 Task: Find connections with filter location Shāhpur with filter topic #linkedincoachwith filter profile language German with filter current company Growatt New Energy with filter school Shivaji University with filter industry Public Safety with filter service category Technical with filter keywords title Director
Action: Mouse moved to (571, 78)
Screenshot: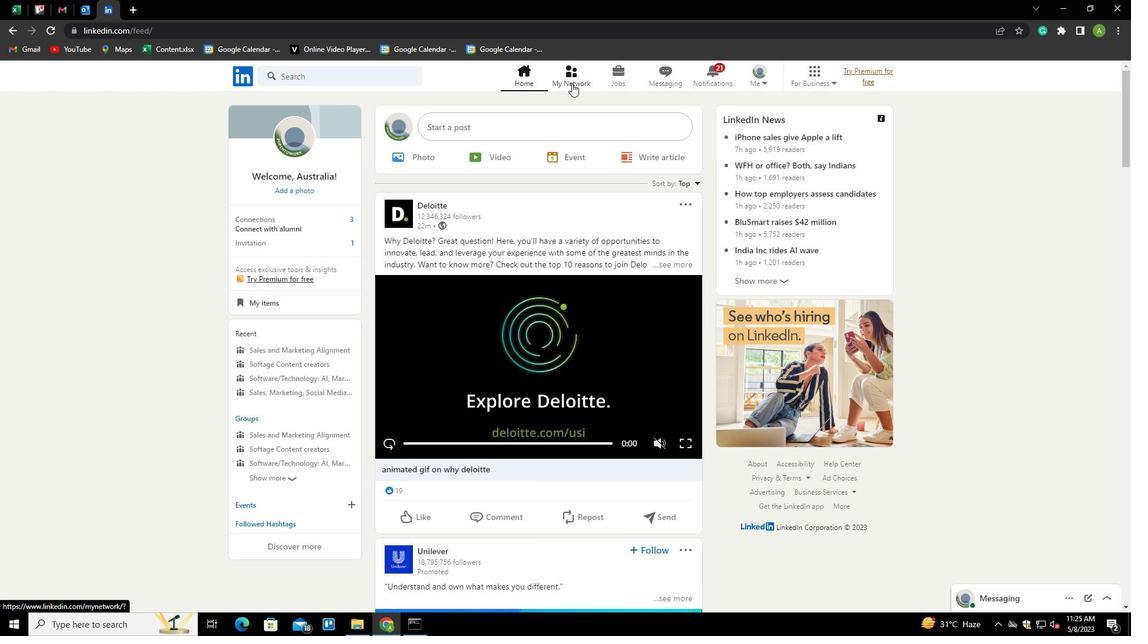 
Action: Mouse pressed left at (571, 78)
Screenshot: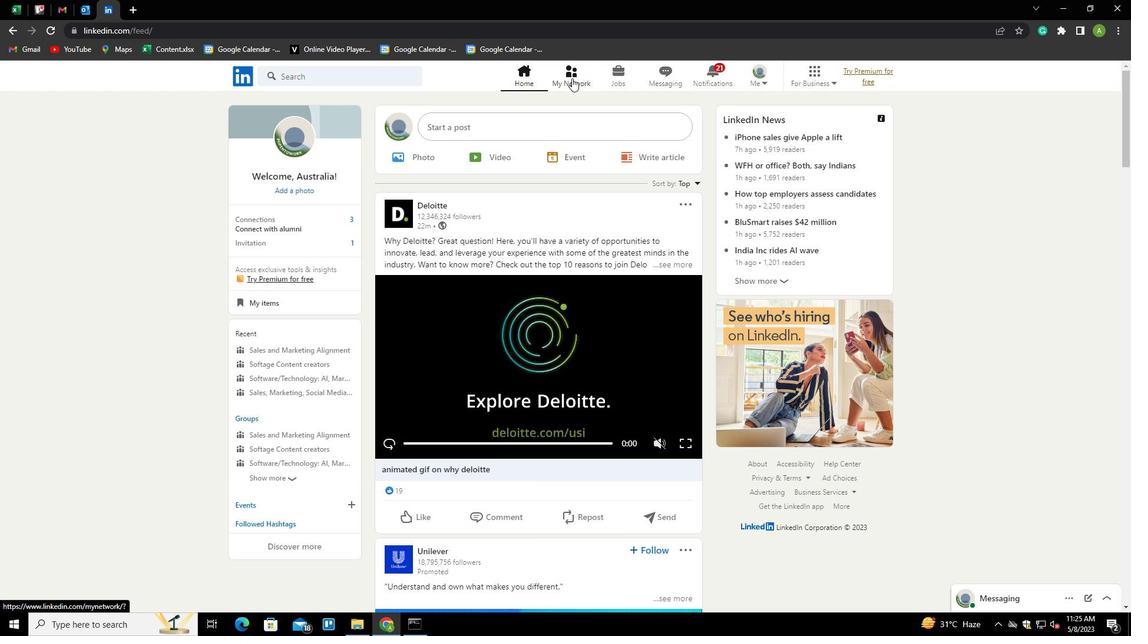 
Action: Mouse moved to (288, 136)
Screenshot: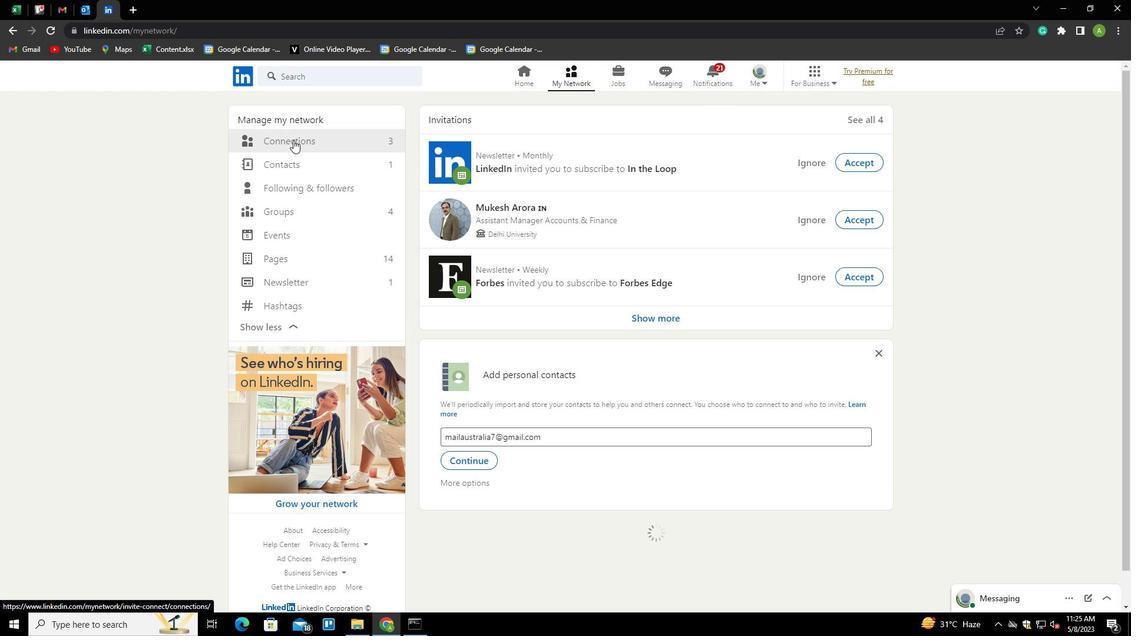 
Action: Mouse pressed left at (288, 136)
Screenshot: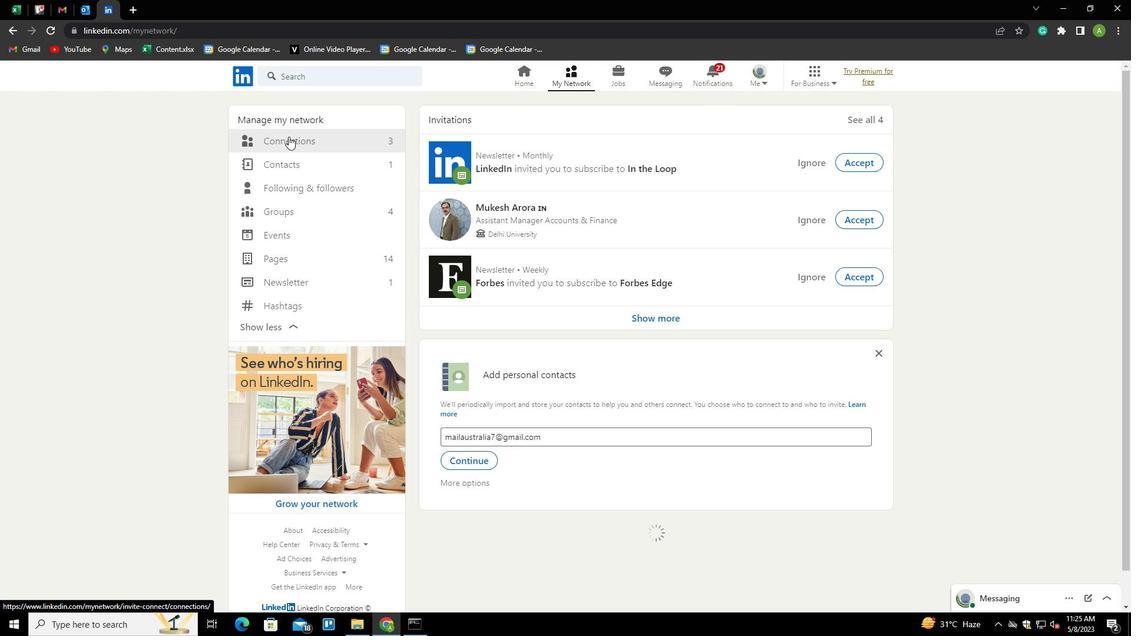 
Action: Mouse moved to (640, 141)
Screenshot: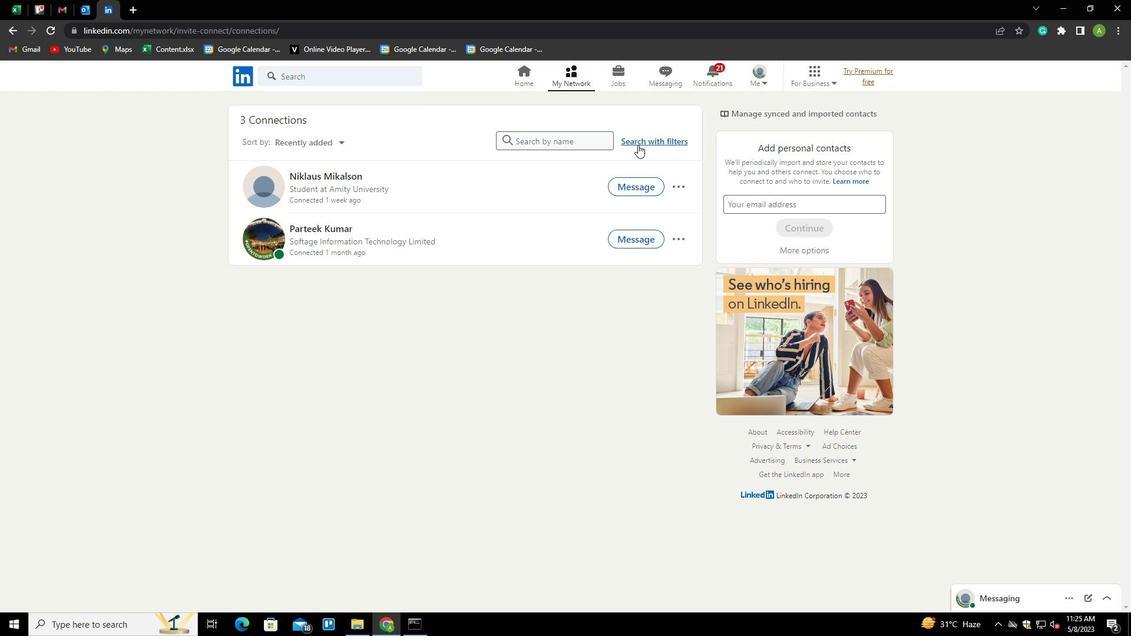 
Action: Mouse pressed left at (640, 141)
Screenshot: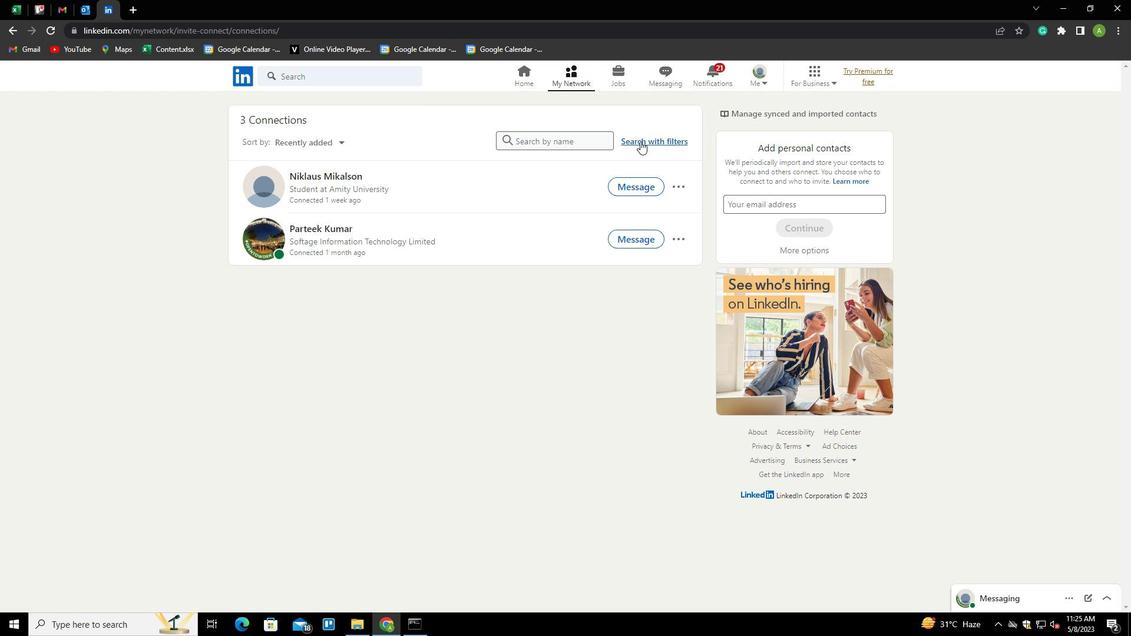 
Action: Mouse moved to (600, 108)
Screenshot: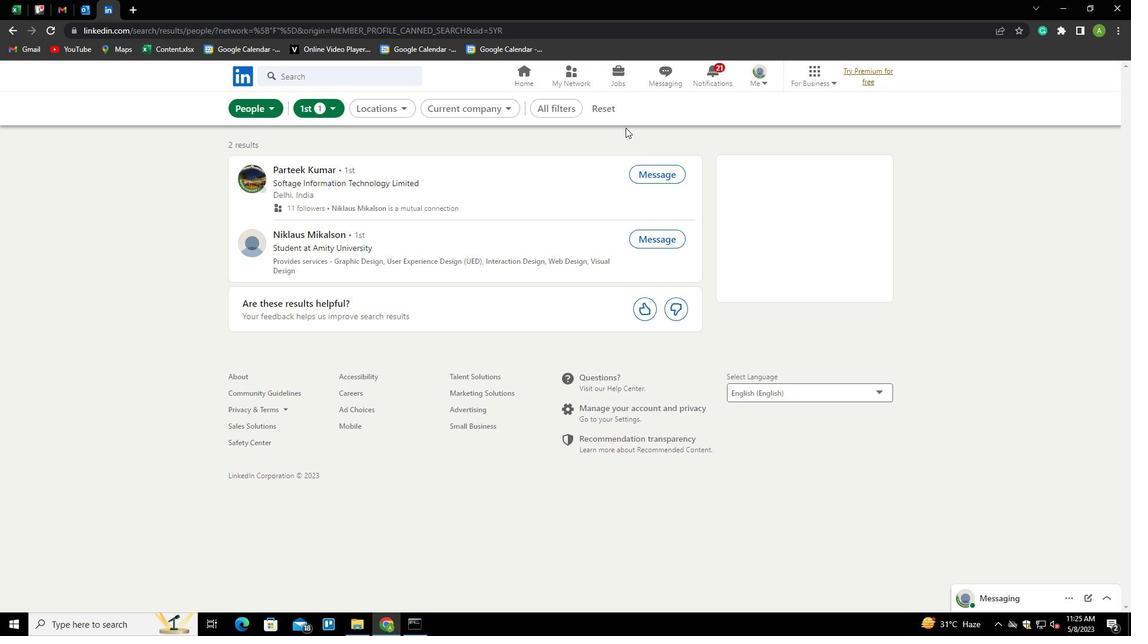
Action: Mouse pressed left at (600, 108)
Screenshot: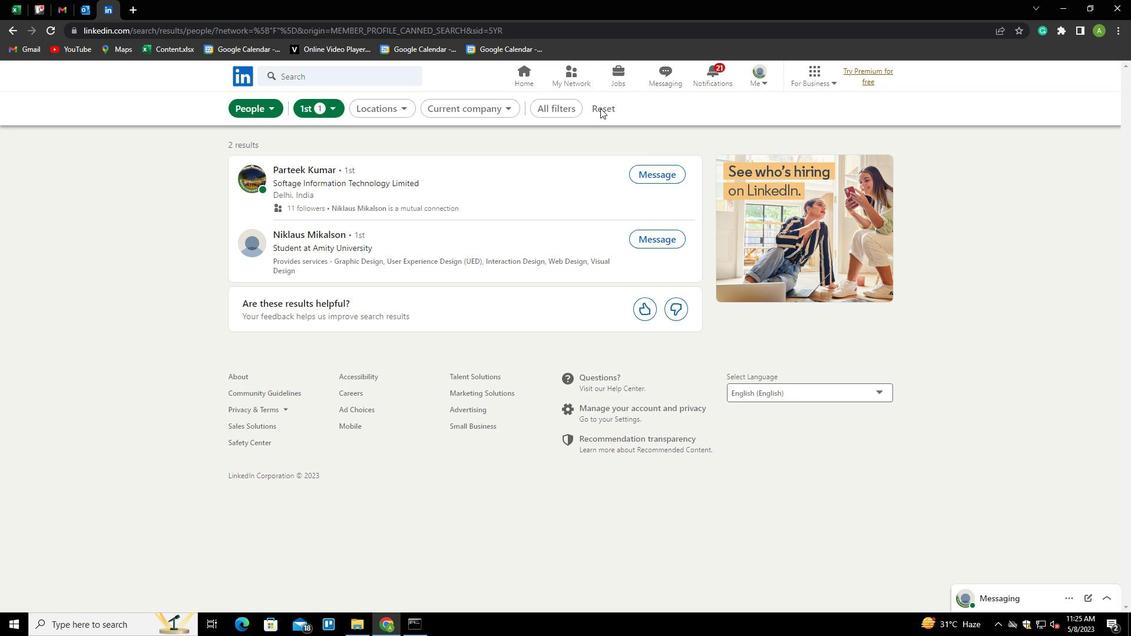
Action: Mouse moved to (571, 104)
Screenshot: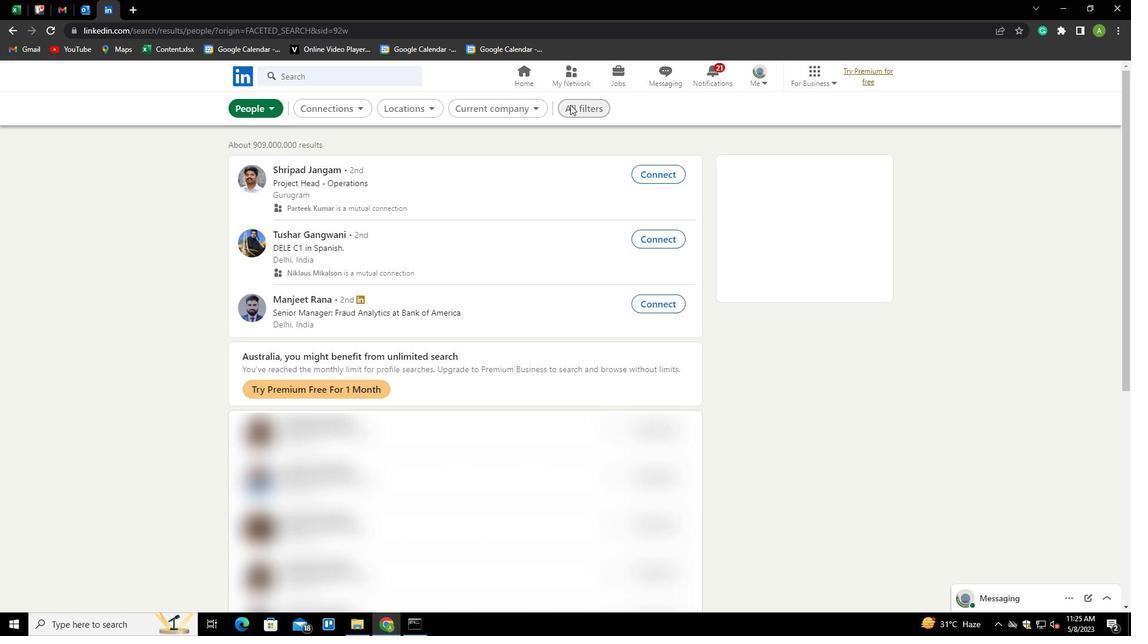 
Action: Mouse pressed left at (571, 104)
Screenshot: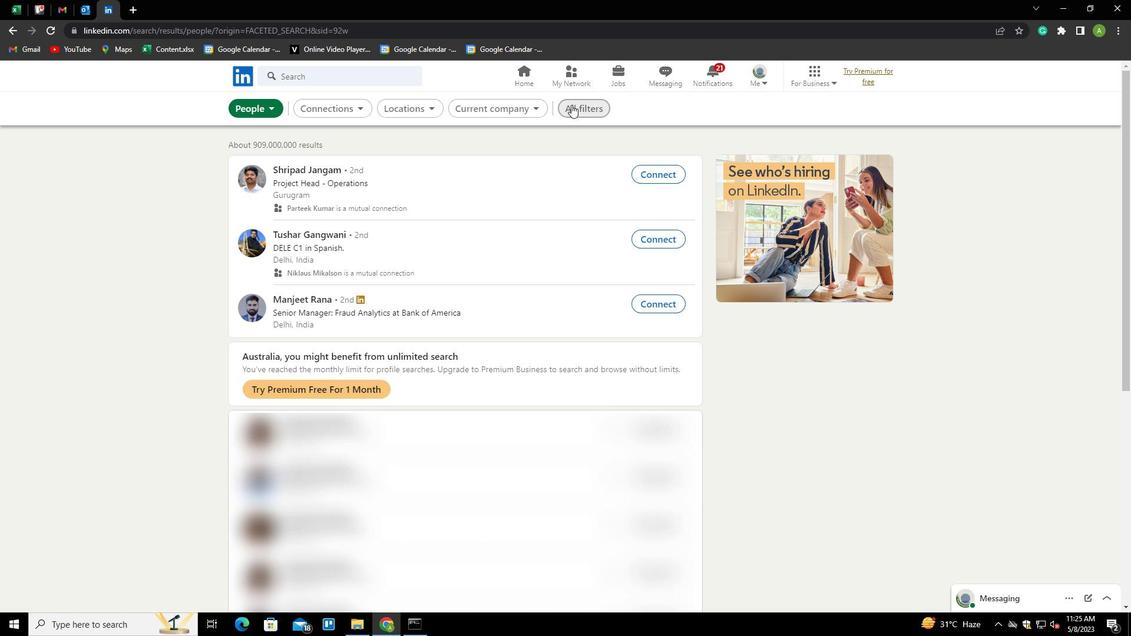 
Action: Mouse moved to (980, 231)
Screenshot: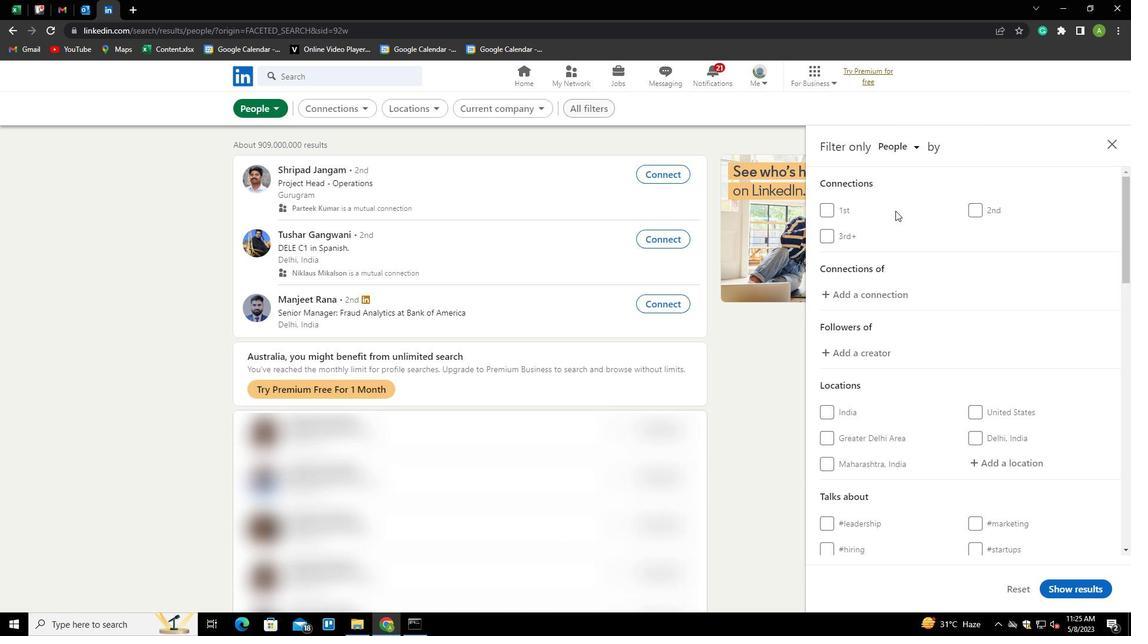 
Action: Mouse scrolled (980, 230) with delta (0, 0)
Screenshot: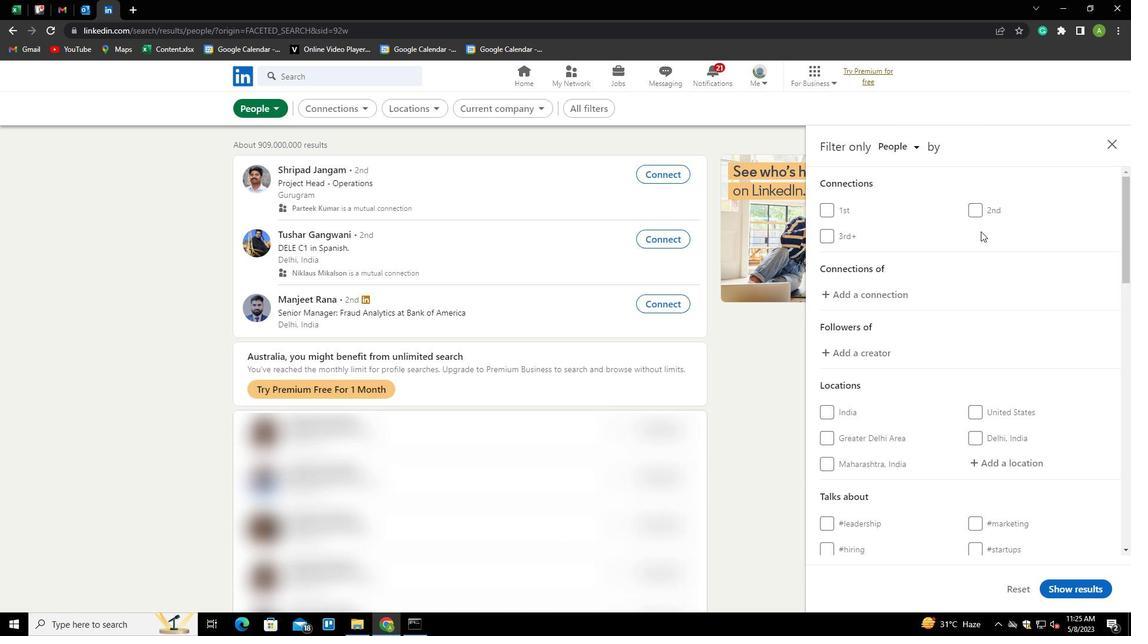 
Action: Mouse moved to (981, 232)
Screenshot: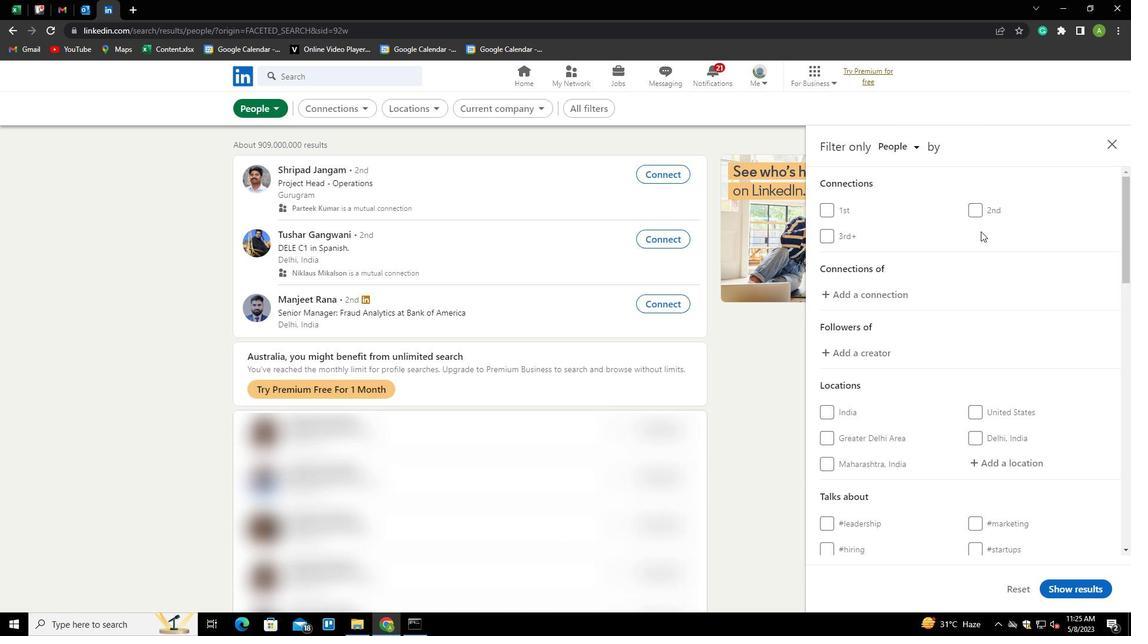
Action: Mouse scrolled (981, 231) with delta (0, 0)
Screenshot: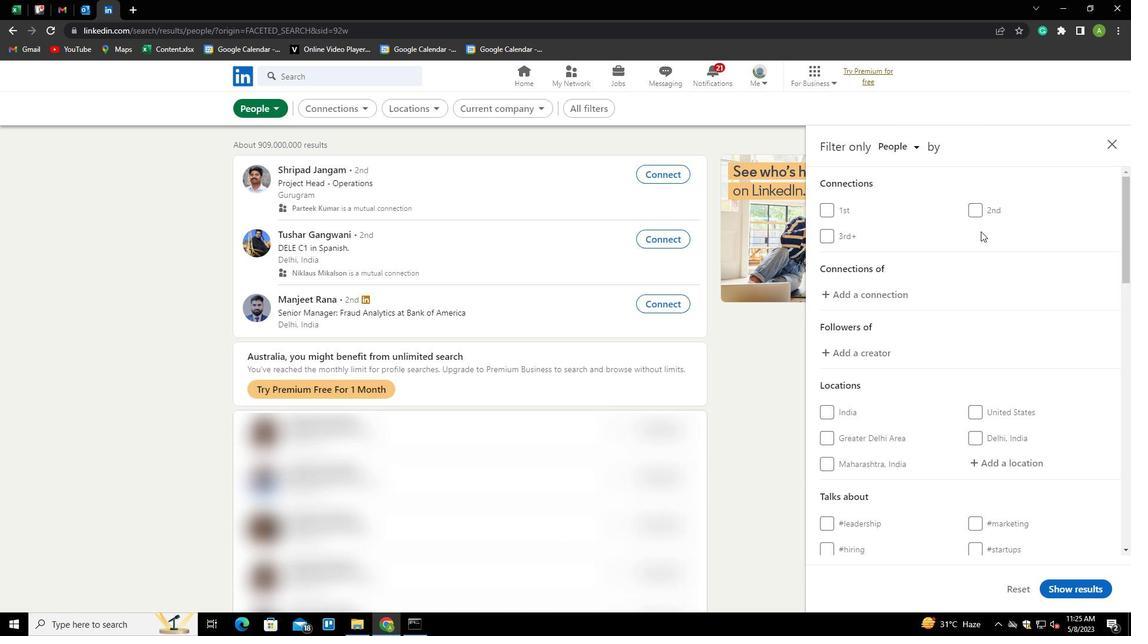 
Action: Mouse scrolled (981, 231) with delta (0, 0)
Screenshot: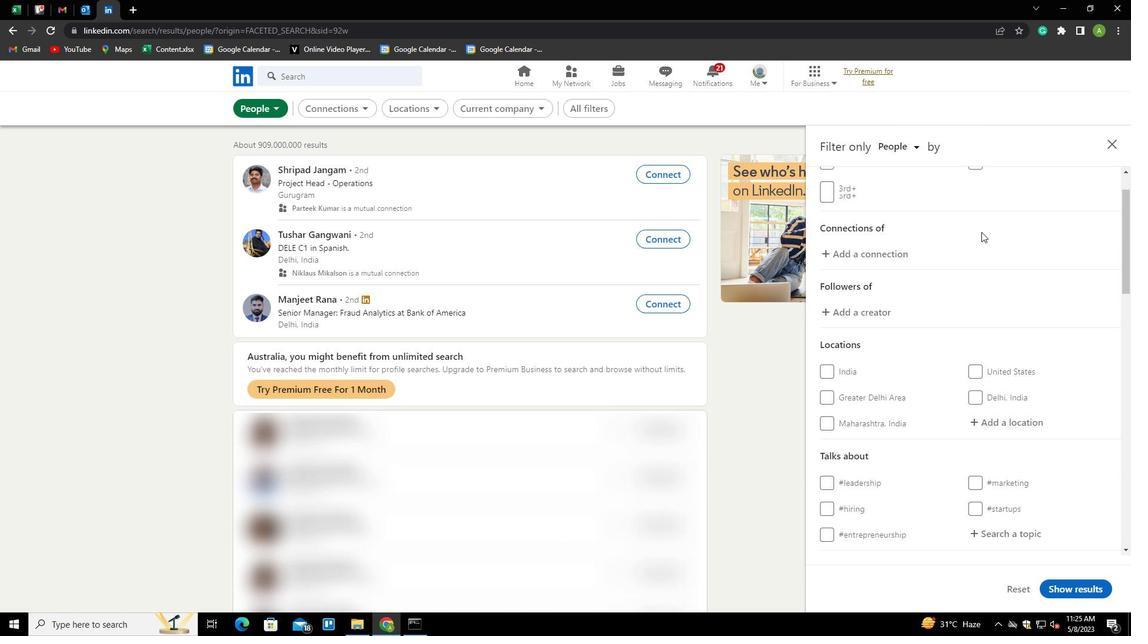 
Action: Mouse moved to (989, 291)
Screenshot: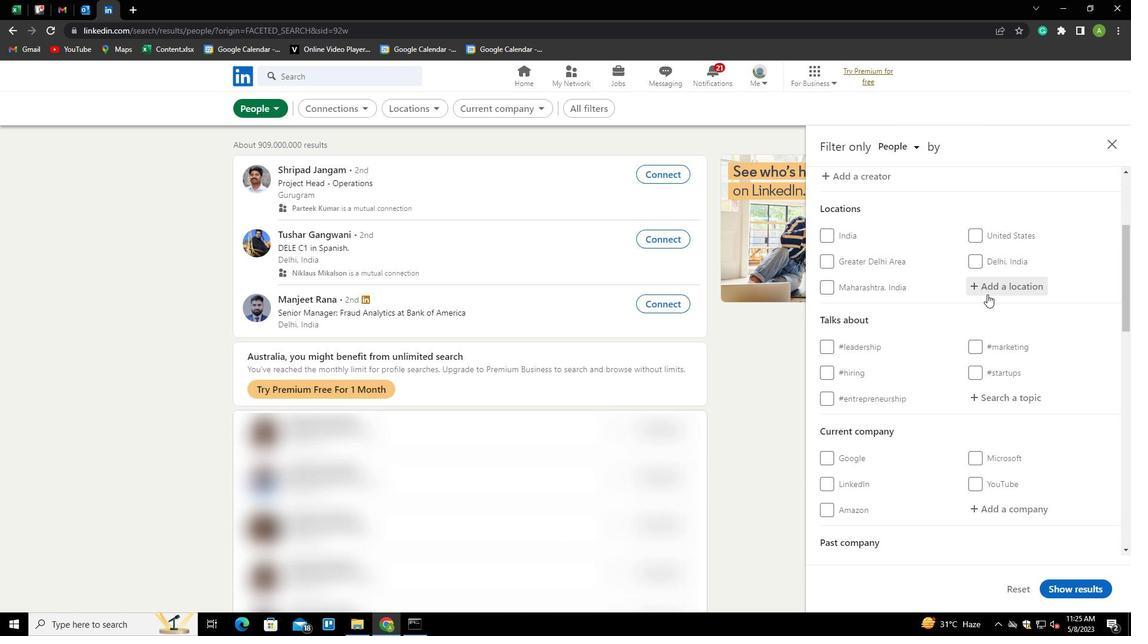 
Action: Mouse pressed left at (989, 291)
Screenshot: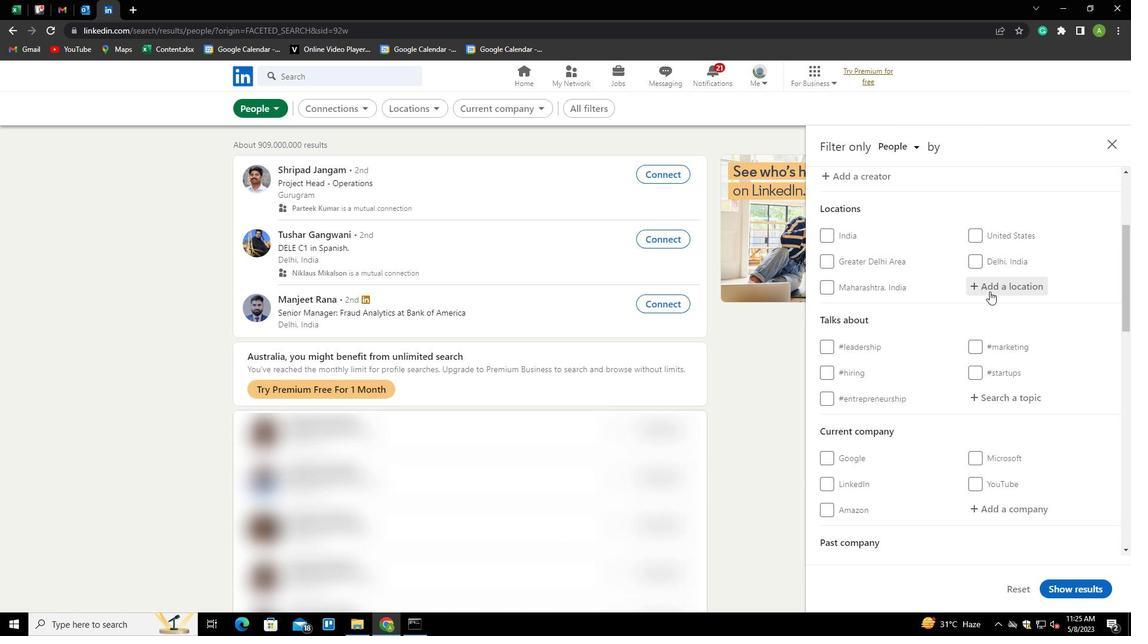 
Action: Key pressed <Key.shift>SHAP<Key.backspace>HPUR<Key.down><Key.enter>
Screenshot: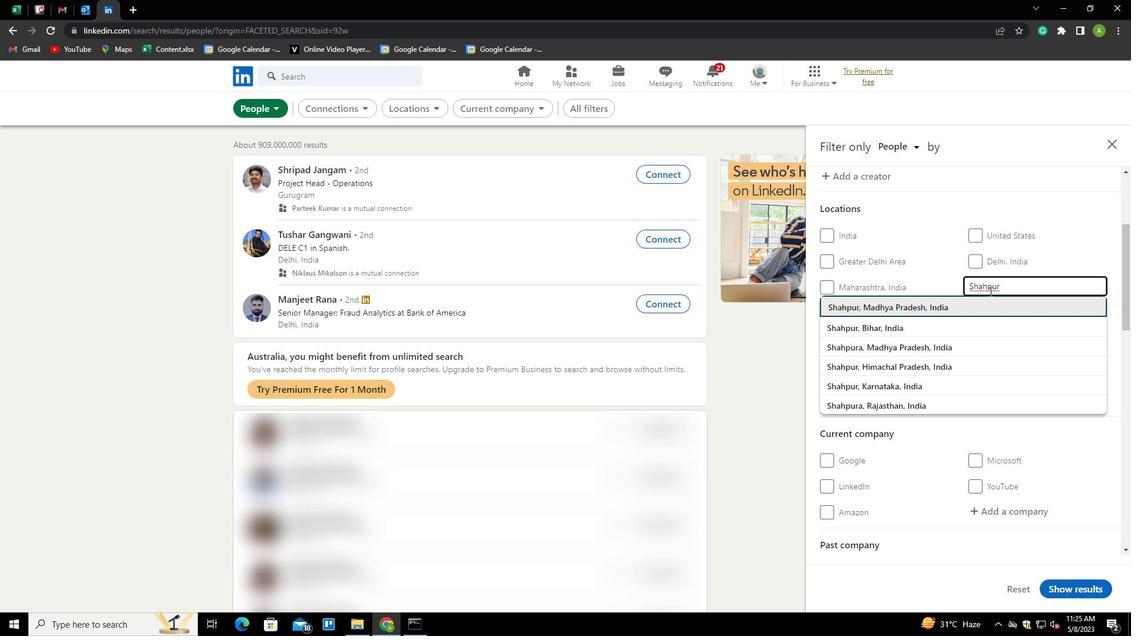 
Action: Mouse scrolled (989, 291) with delta (0, 0)
Screenshot: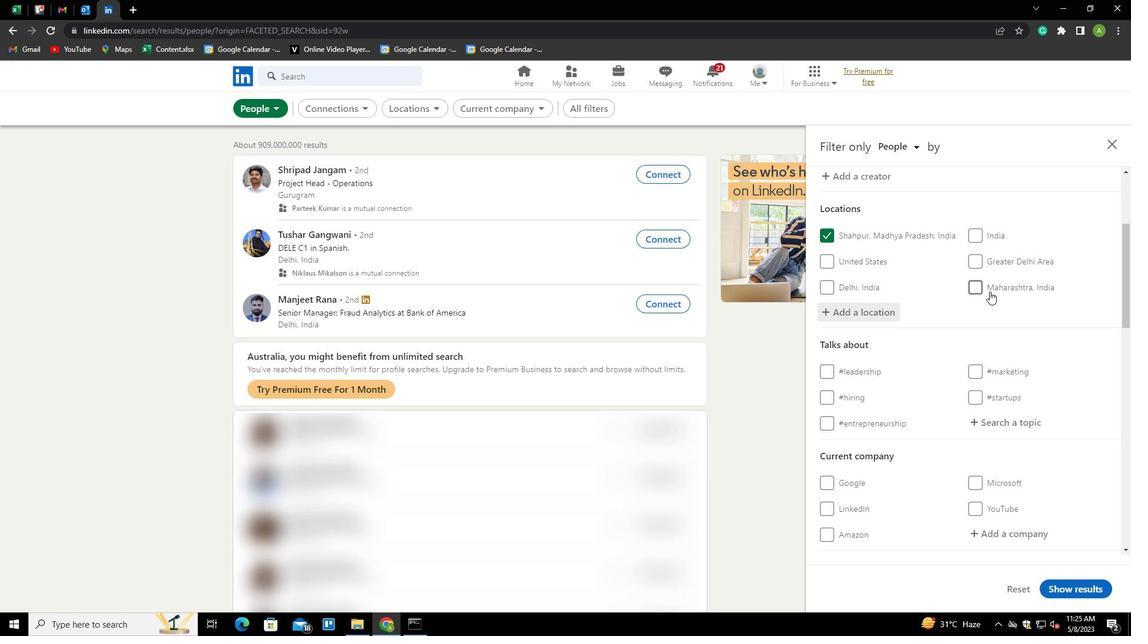 
Action: Mouse moved to (990, 292)
Screenshot: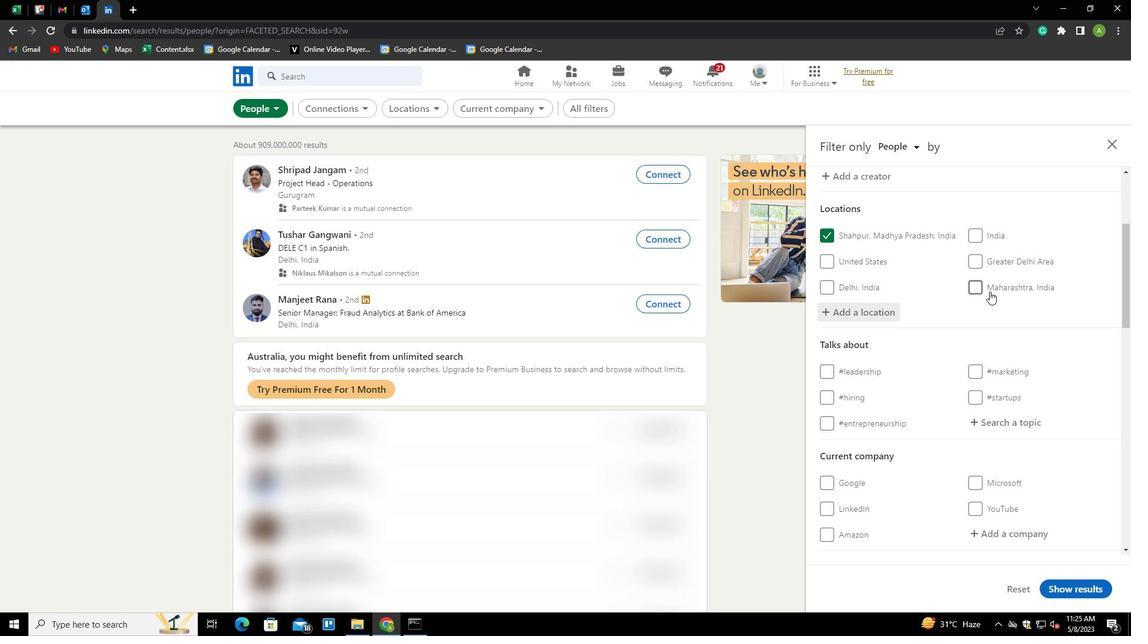 
Action: Mouse scrolled (990, 291) with delta (0, 0)
Screenshot: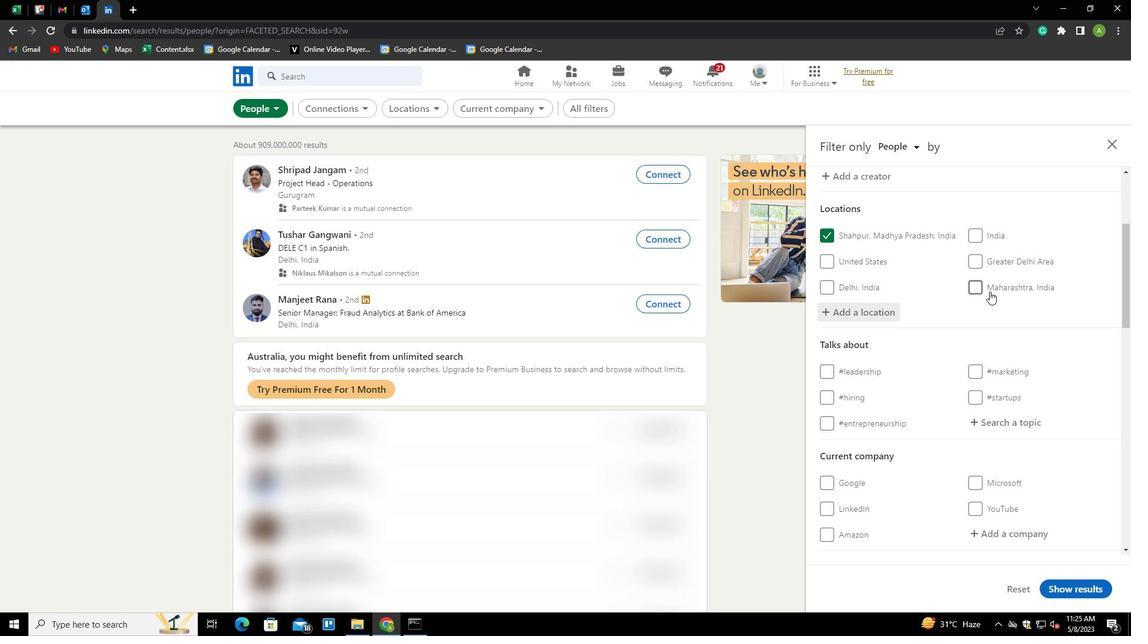 
Action: Mouse moved to (990, 304)
Screenshot: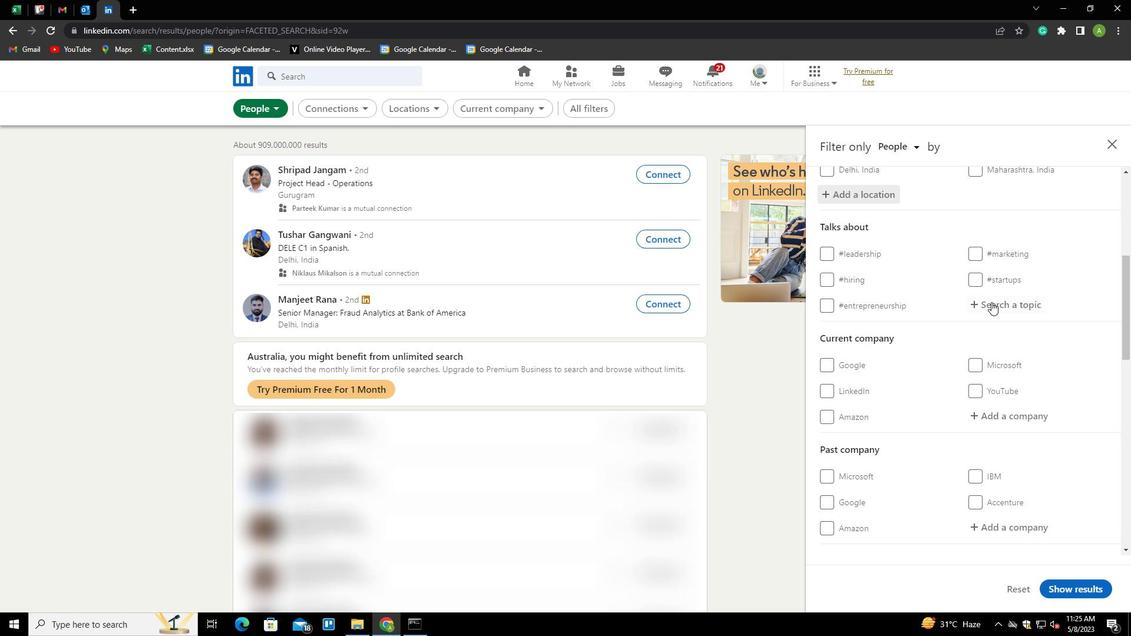 
Action: Mouse pressed left at (990, 304)
Screenshot: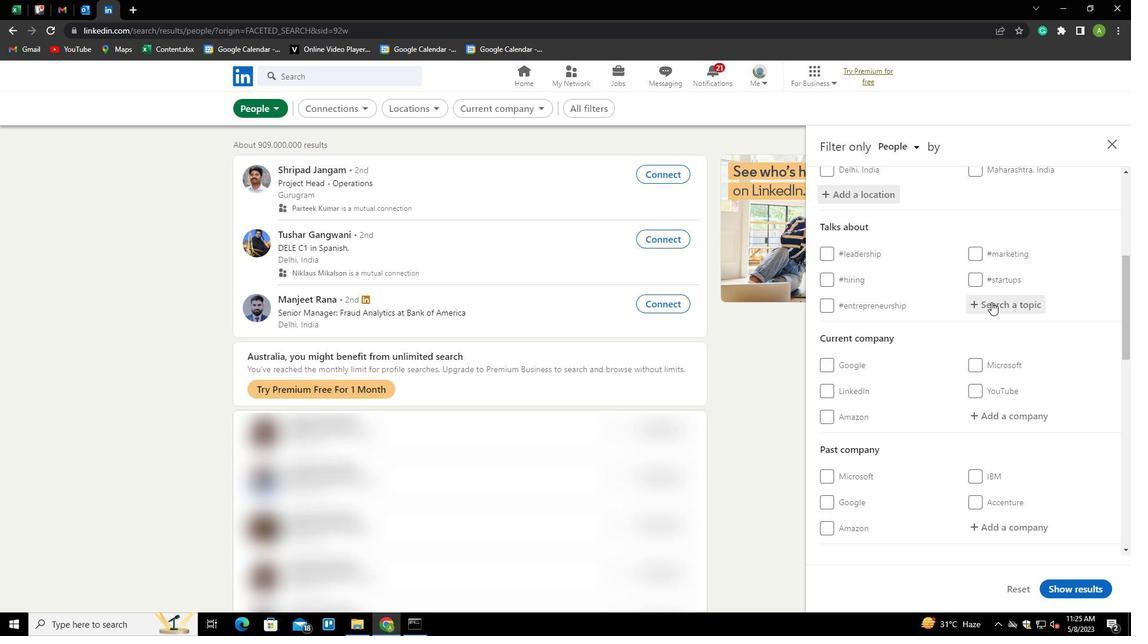 
Action: Key pressed LINKEDINCOACH<Key.down><Key.enter>
Screenshot: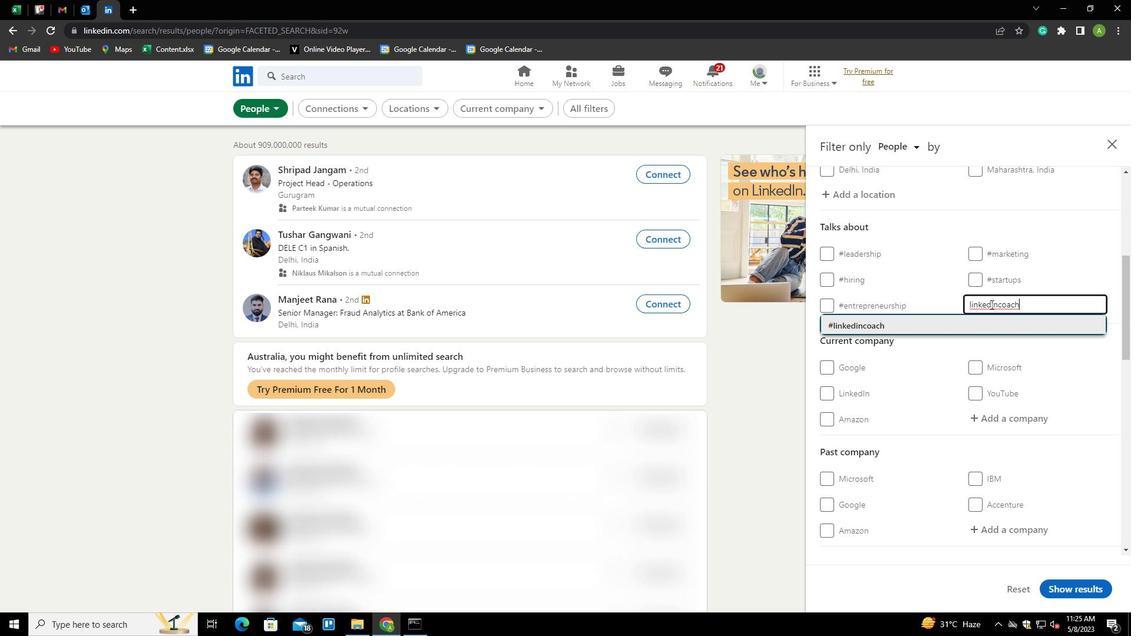 
Action: Mouse scrolled (990, 303) with delta (0, 0)
Screenshot: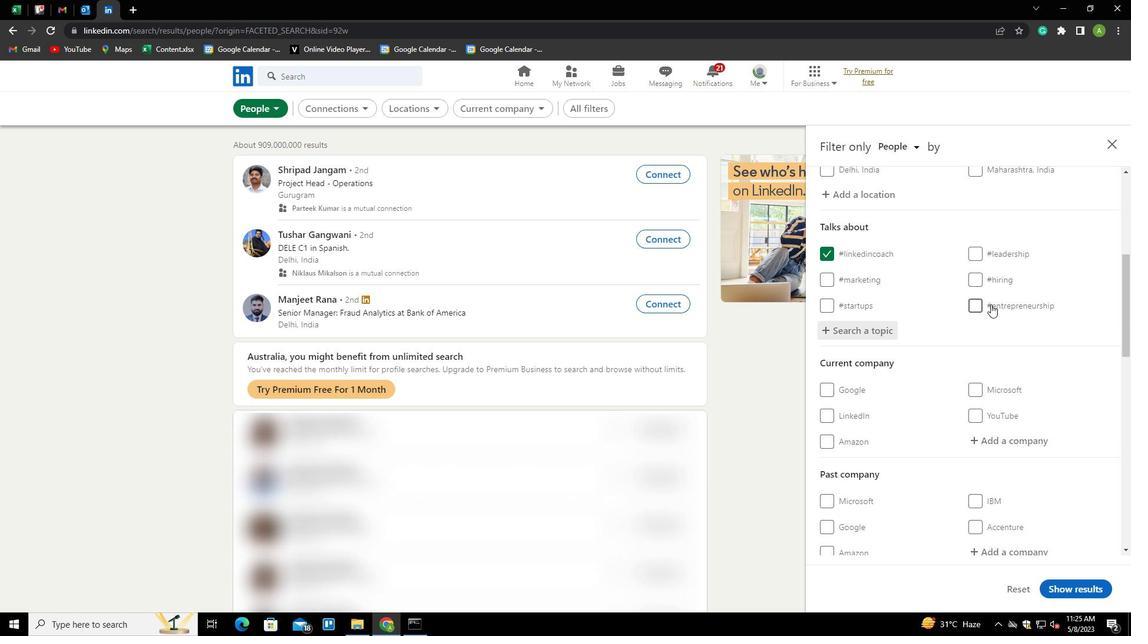
Action: Mouse scrolled (990, 303) with delta (0, 0)
Screenshot: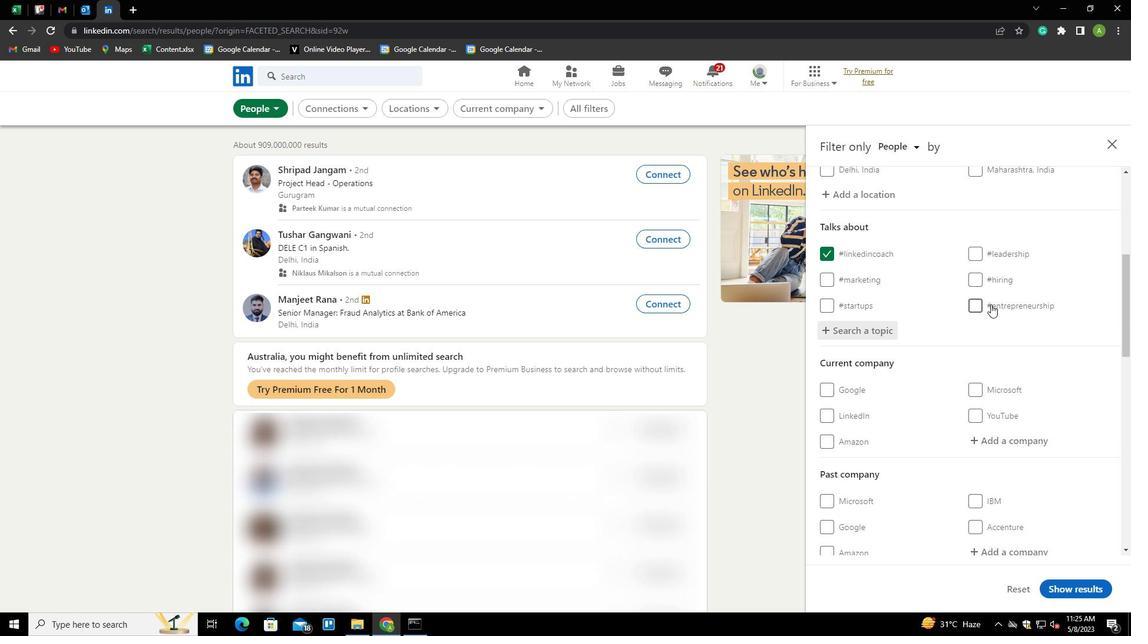
Action: Mouse scrolled (990, 303) with delta (0, 0)
Screenshot: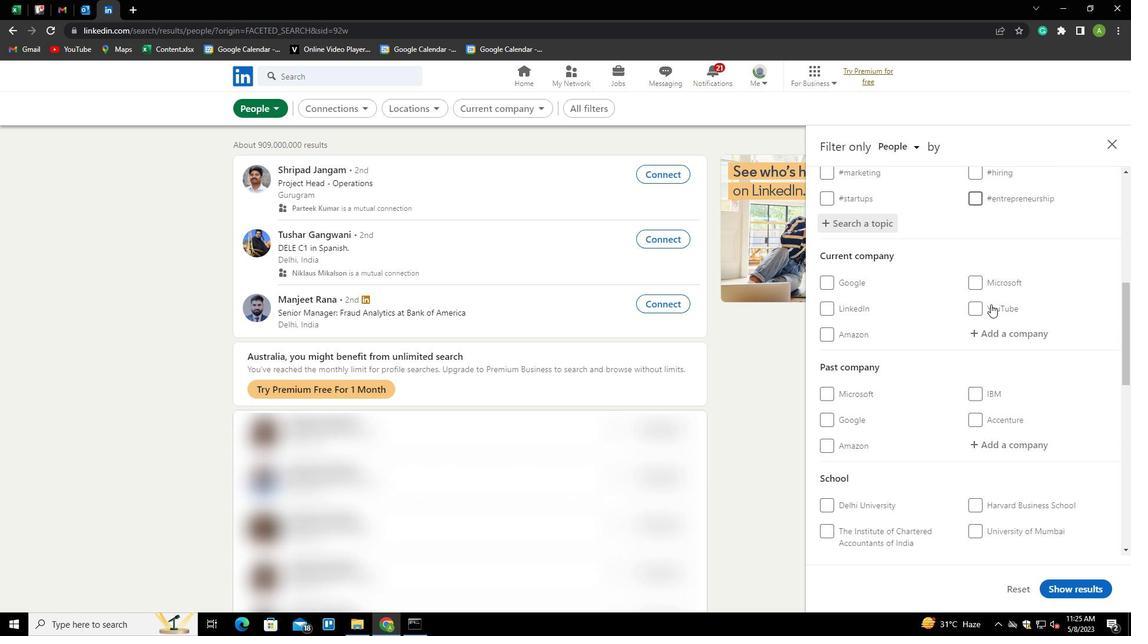 
Action: Mouse scrolled (990, 303) with delta (0, 0)
Screenshot: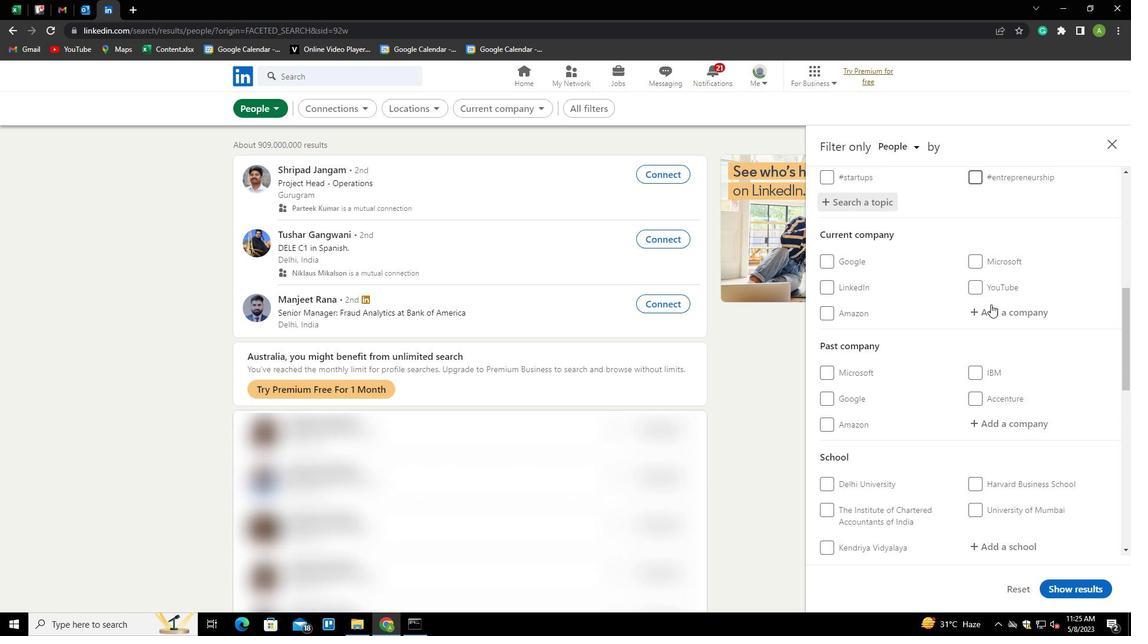 
Action: Mouse scrolled (990, 303) with delta (0, 0)
Screenshot: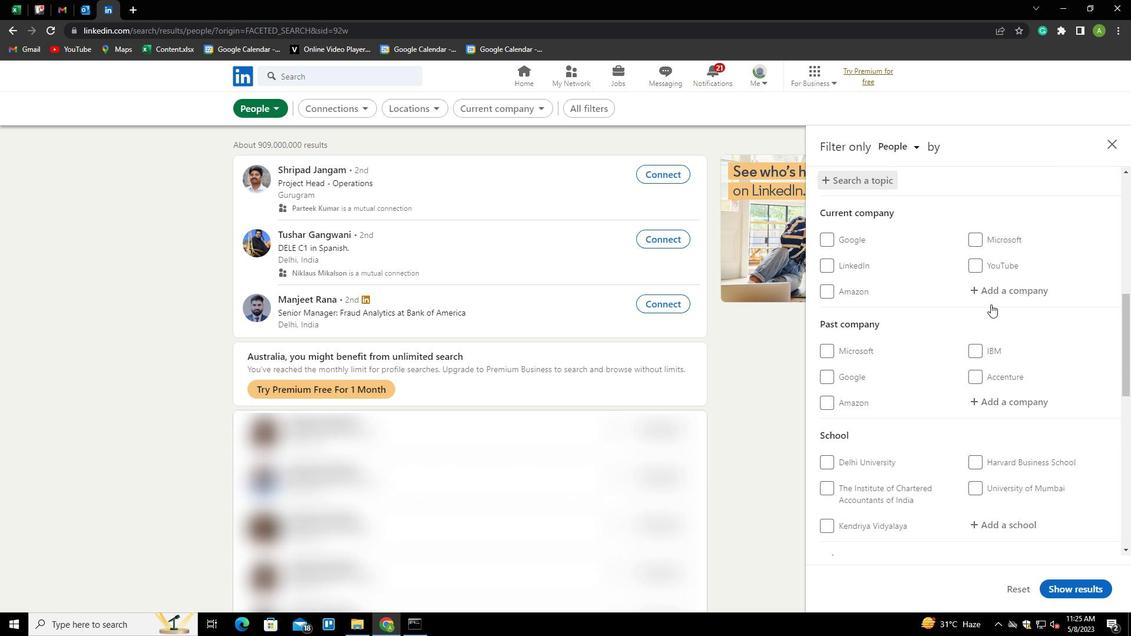 
Action: Mouse scrolled (990, 303) with delta (0, 0)
Screenshot: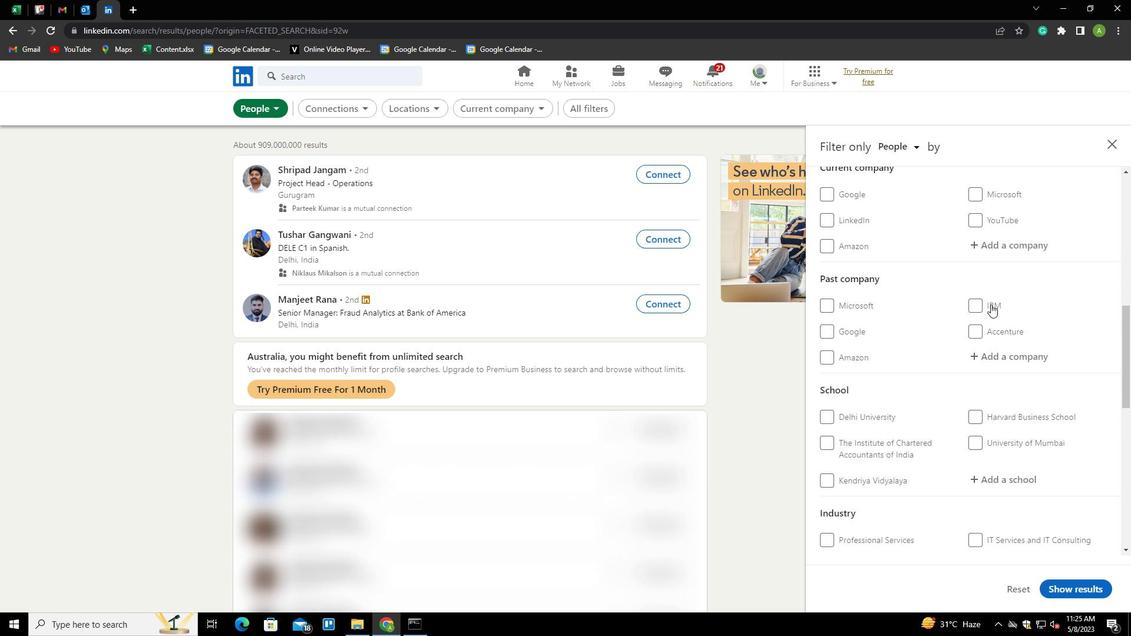 
Action: Mouse scrolled (990, 303) with delta (0, 0)
Screenshot: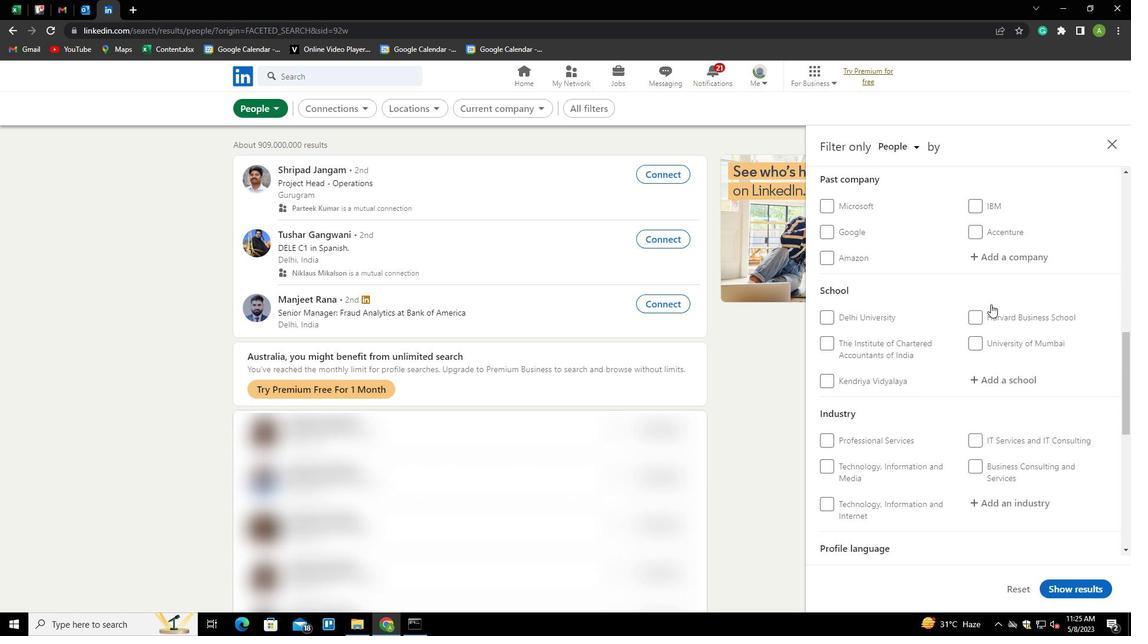 
Action: Mouse scrolled (990, 303) with delta (0, 0)
Screenshot: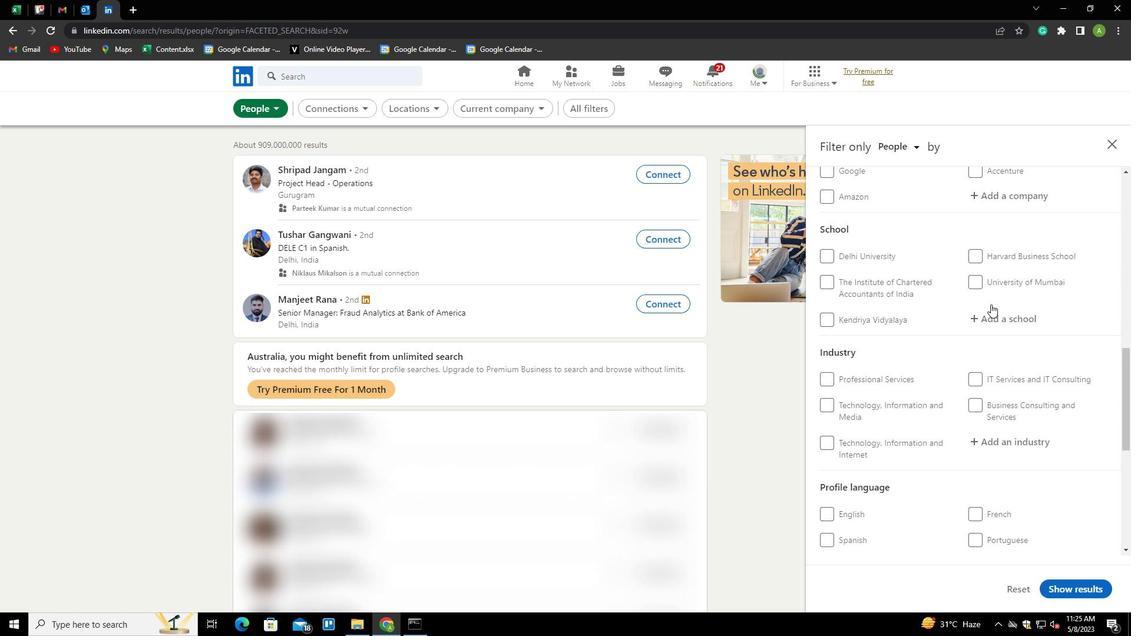 
Action: Mouse scrolled (990, 303) with delta (0, 0)
Screenshot: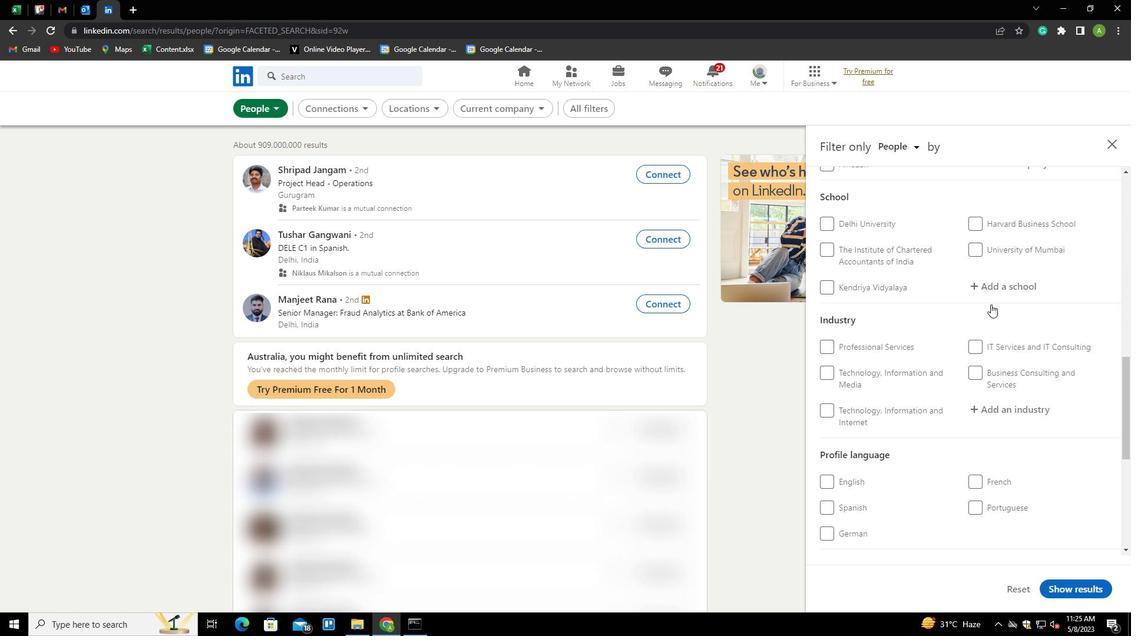 
Action: Mouse scrolled (990, 303) with delta (0, 0)
Screenshot: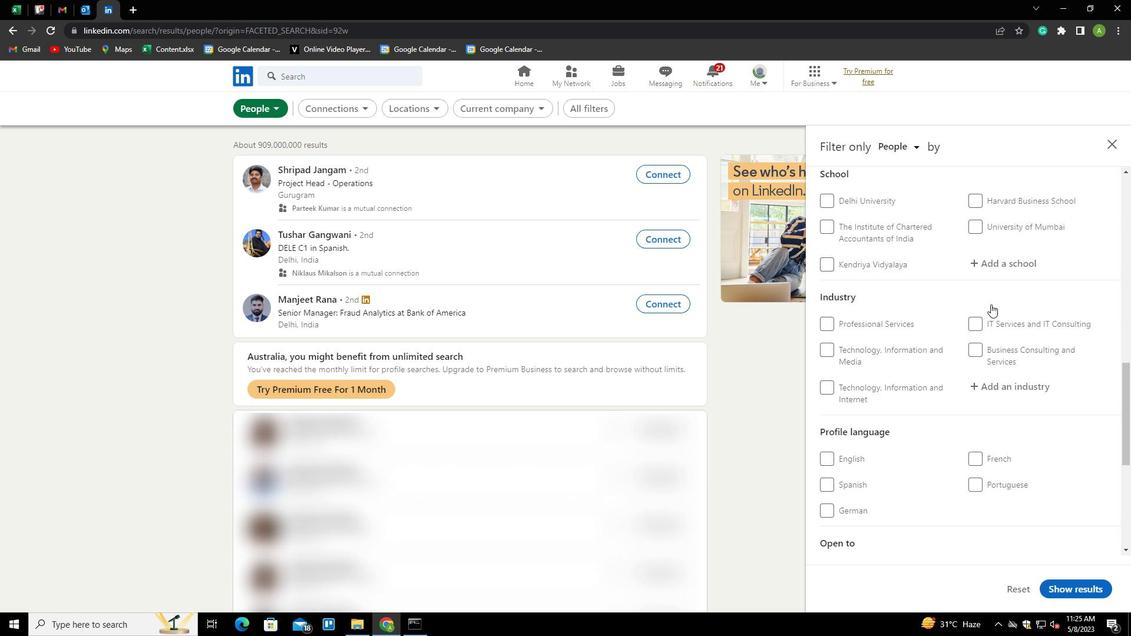 
Action: Mouse moved to (829, 327)
Screenshot: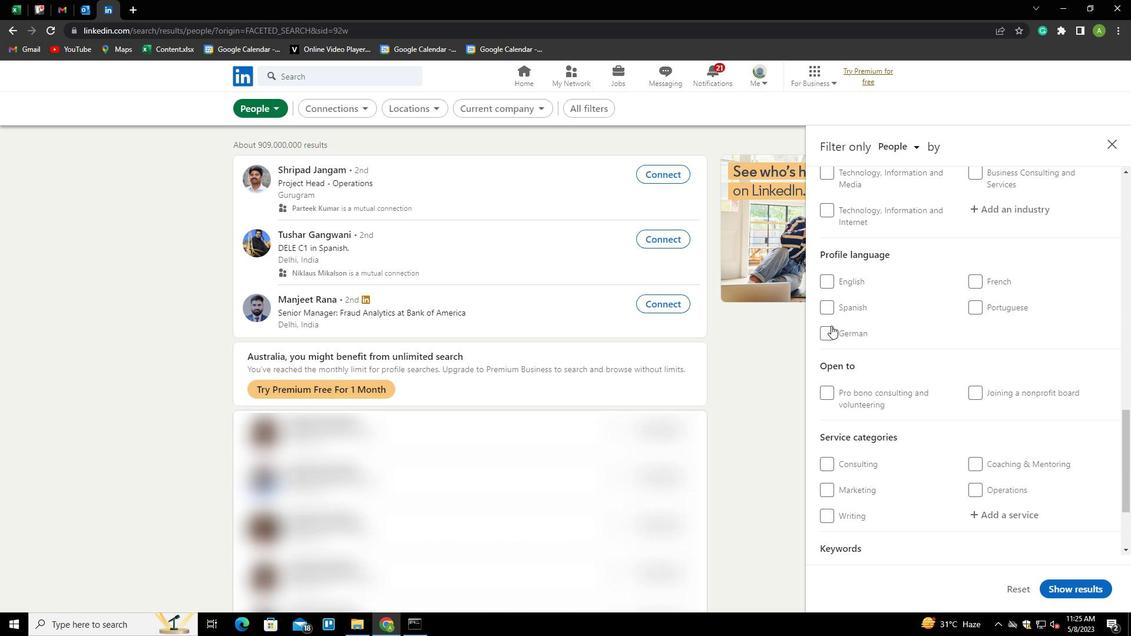 
Action: Mouse pressed left at (829, 327)
Screenshot: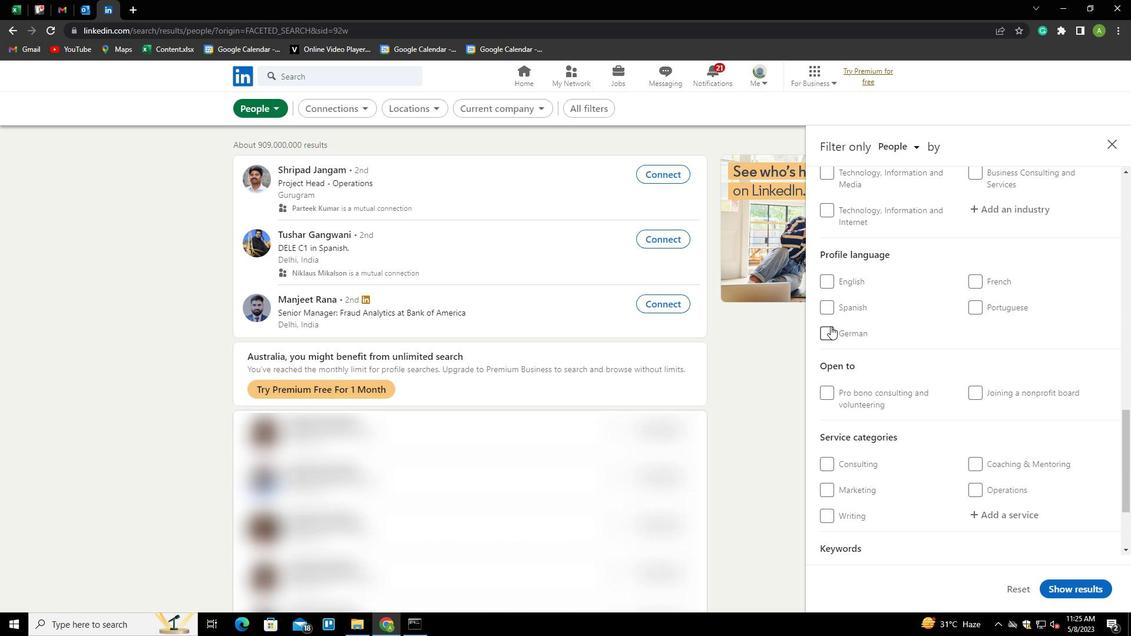 
Action: Mouse moved to (973, 303)
Screenshot: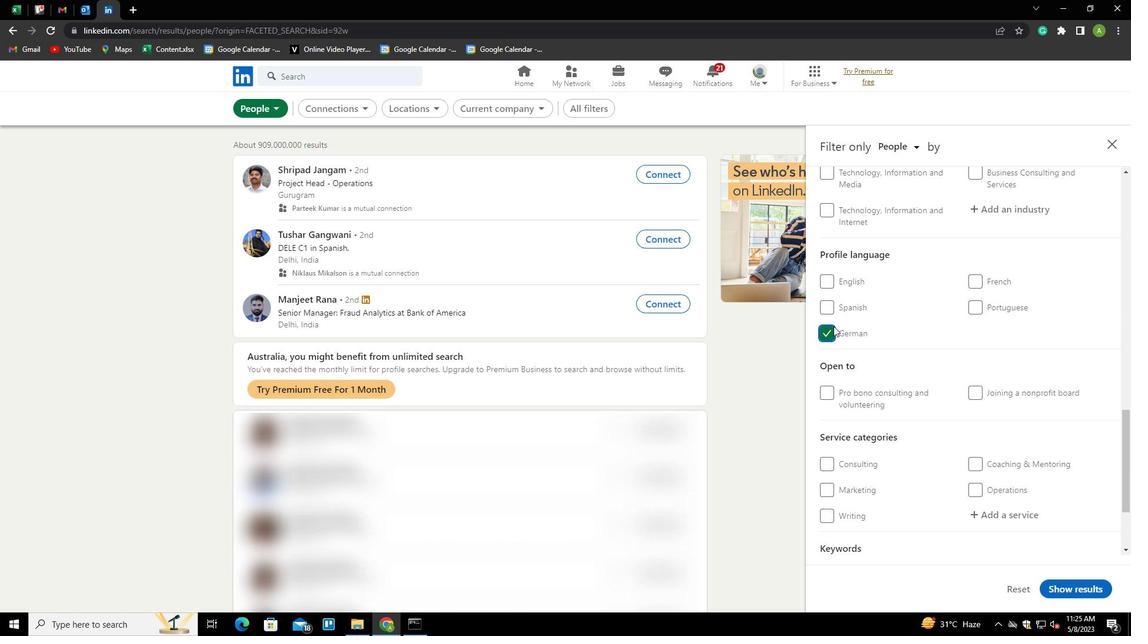 
Action: Mouse scrolled (973, 304) with delta (0, 0)
Screenshot: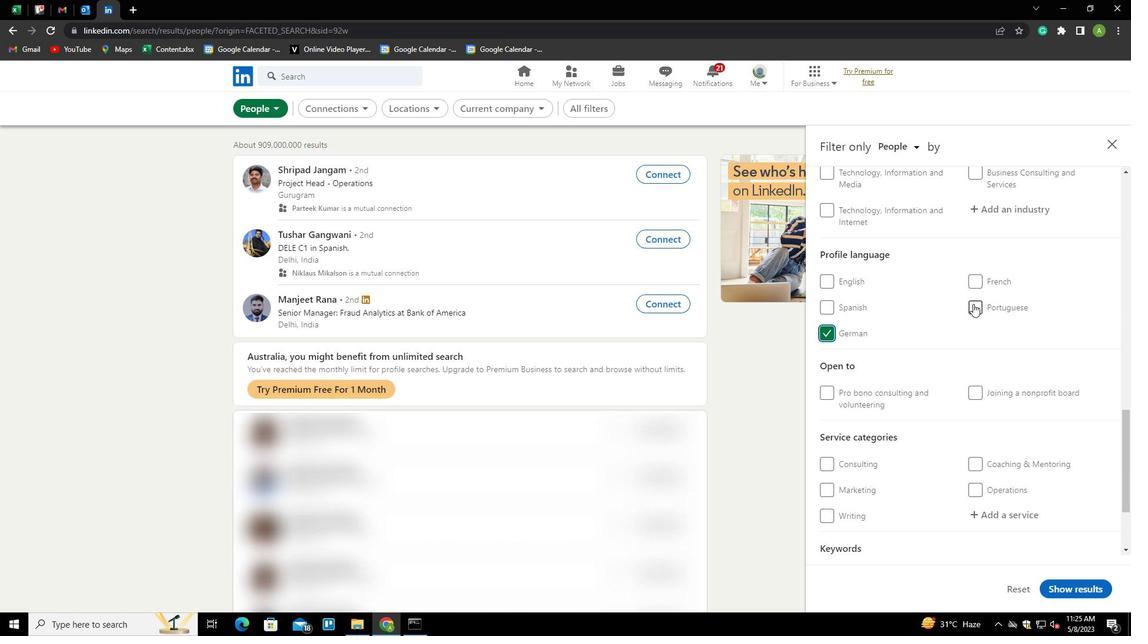 
Action: Mouse scrolled (973, 304) with delta (0, 0)
Screenshot: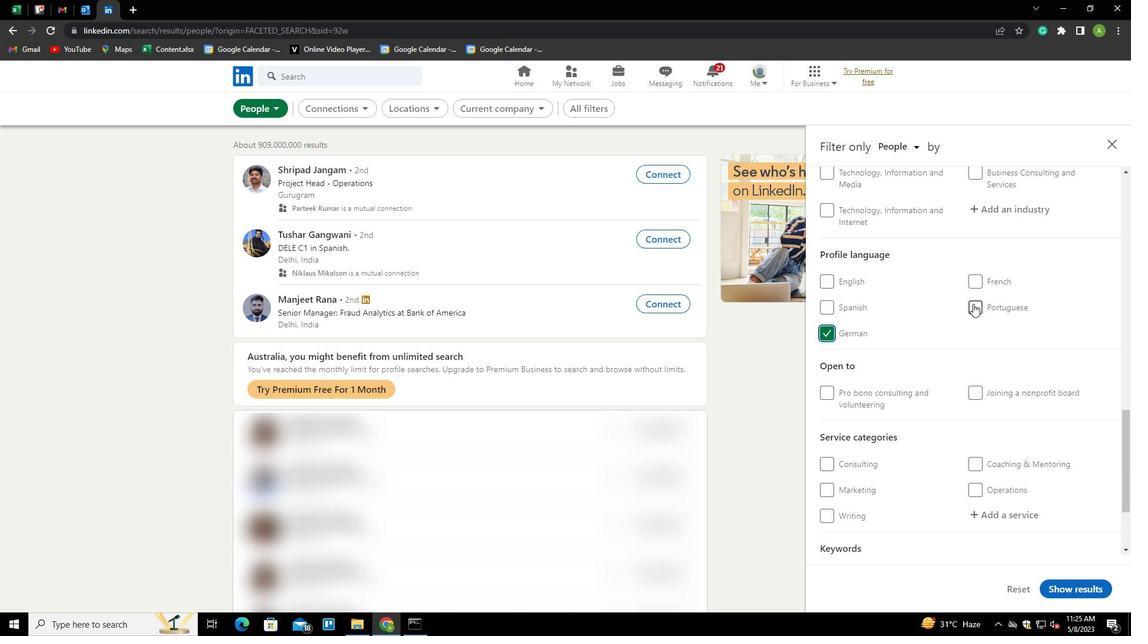 
Action: Mouse scrolled (973, 304) with delta (0, 0)
Screenshot: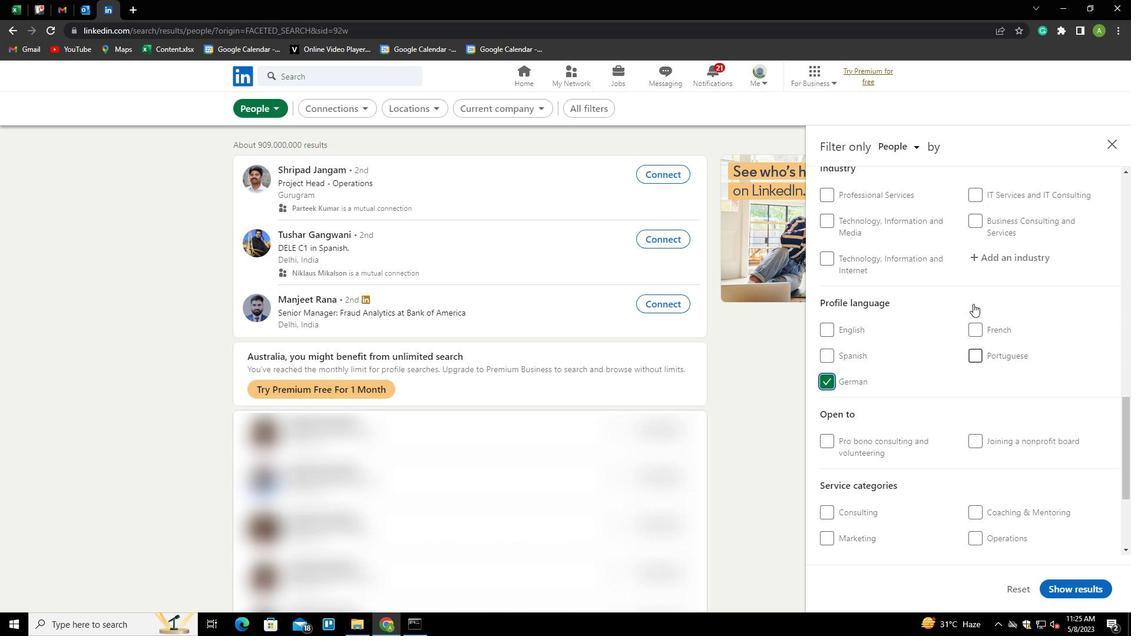 
Action: Mouse scrolled (973, 304) with delta (0, 0)
Screenshot: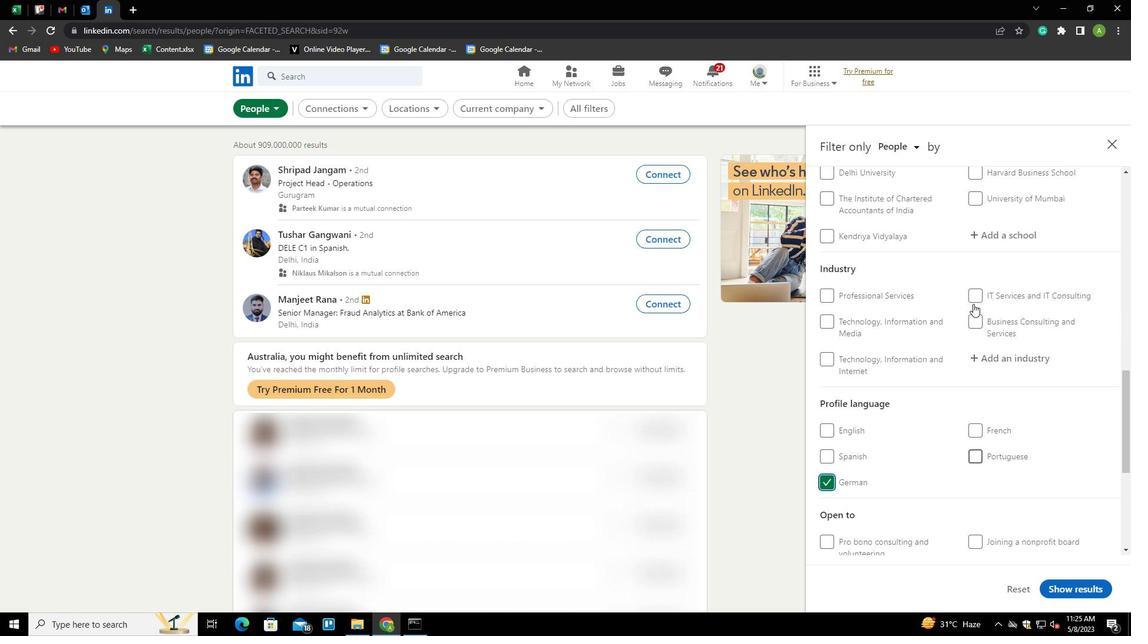 
Action: Mouse scrolled (973, 304) with delta (0, 0)
Screenshot: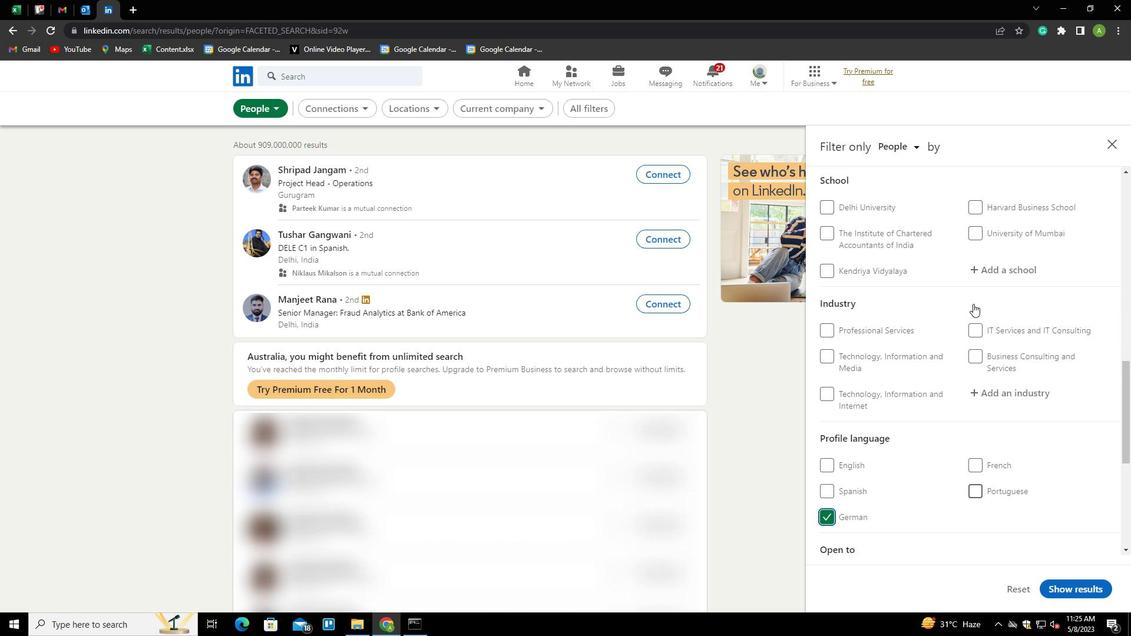 
Action: Mouse scrolled (973, 304) with delta (0, 0)
Screenshot: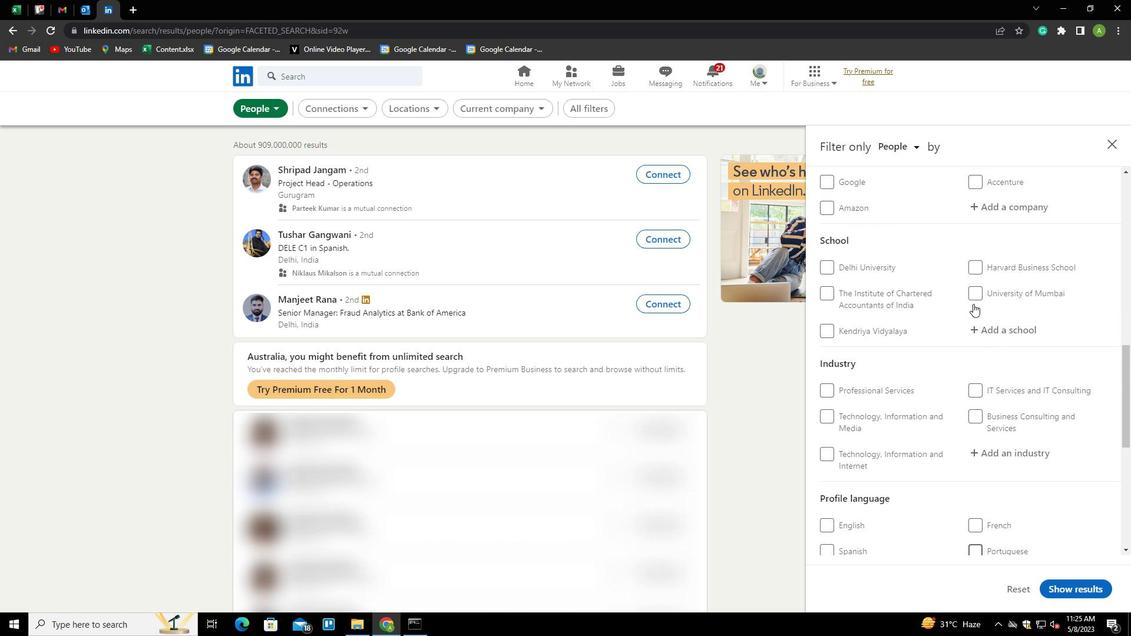 
Action: Mouse scrolled (973, 304) with delta (0, 0)
Screenshot: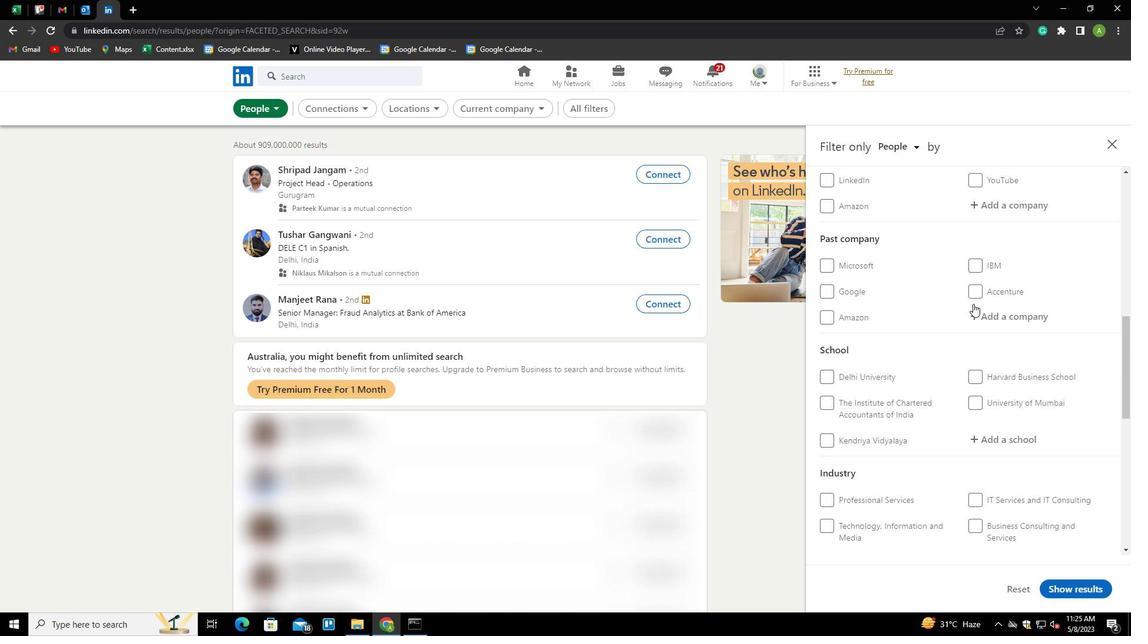 
Action: Mouse scrolled (973, 304) with delta (0, 0)
Screenshot: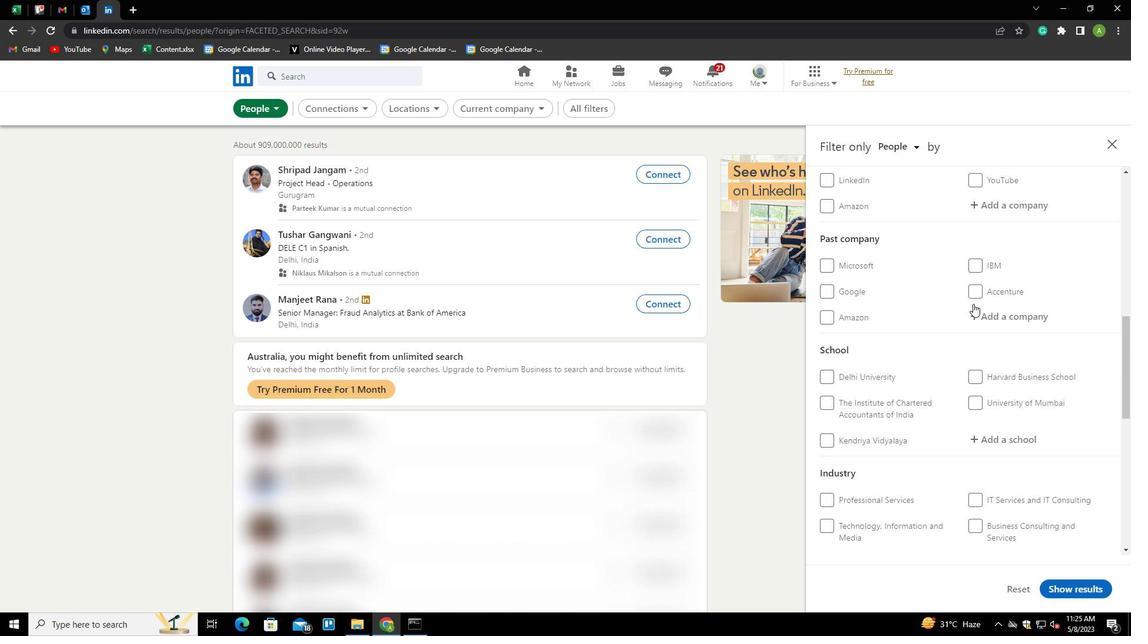 
Action: Mouse moved to (987, 318)
Screenshot: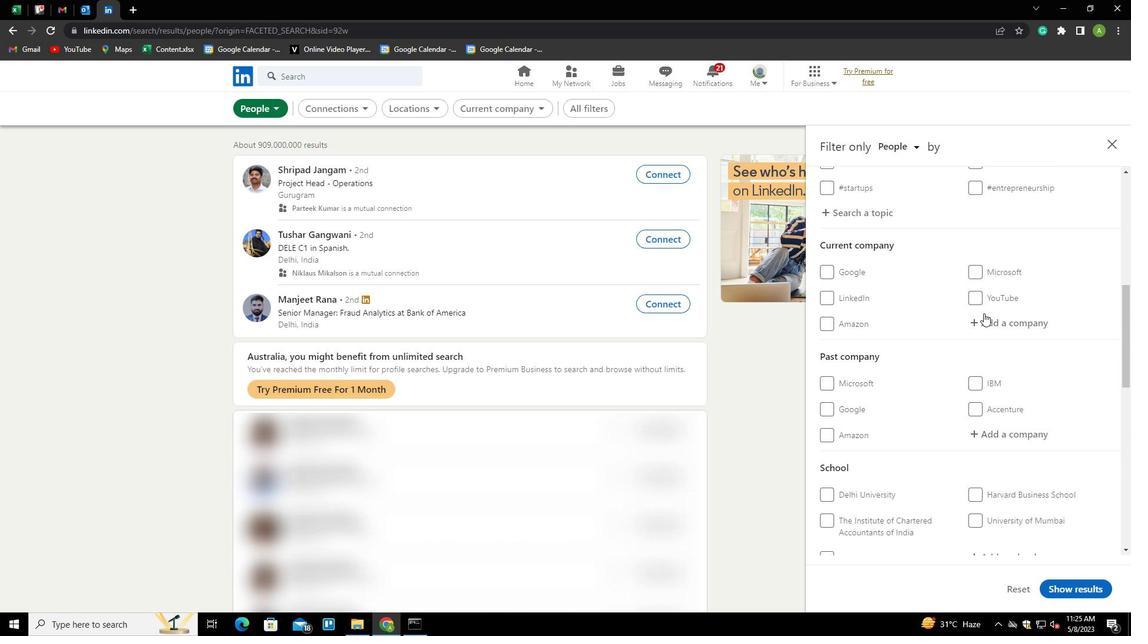 
Action: Mouse pressed left at (987, 318)
Screenshot: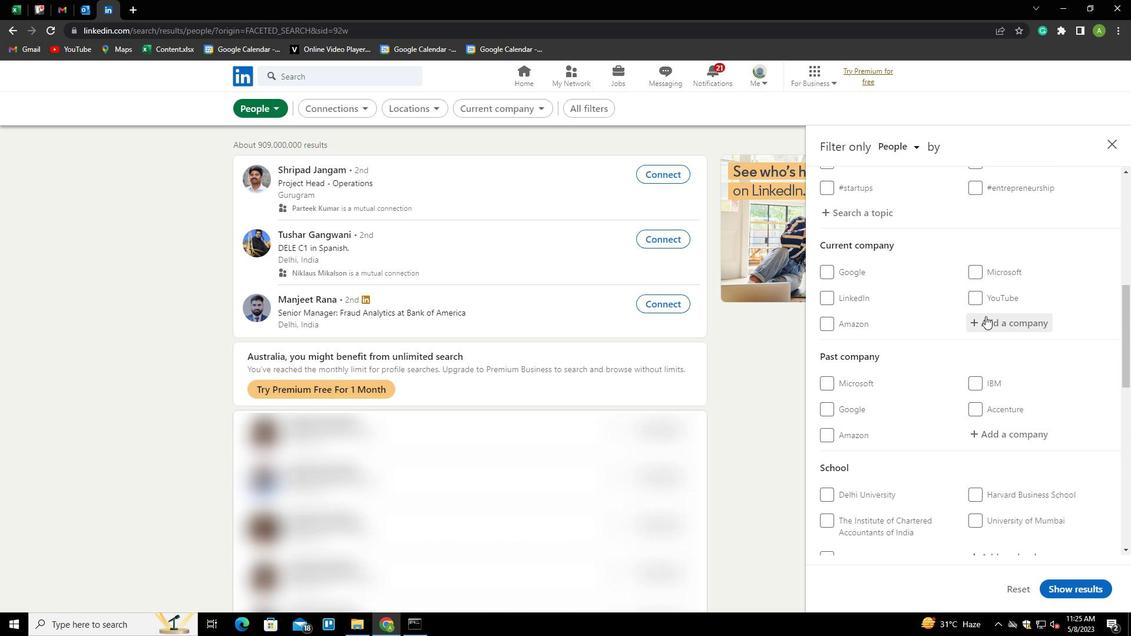 
Action: Mouse moved to (983, 322)
Screenshot: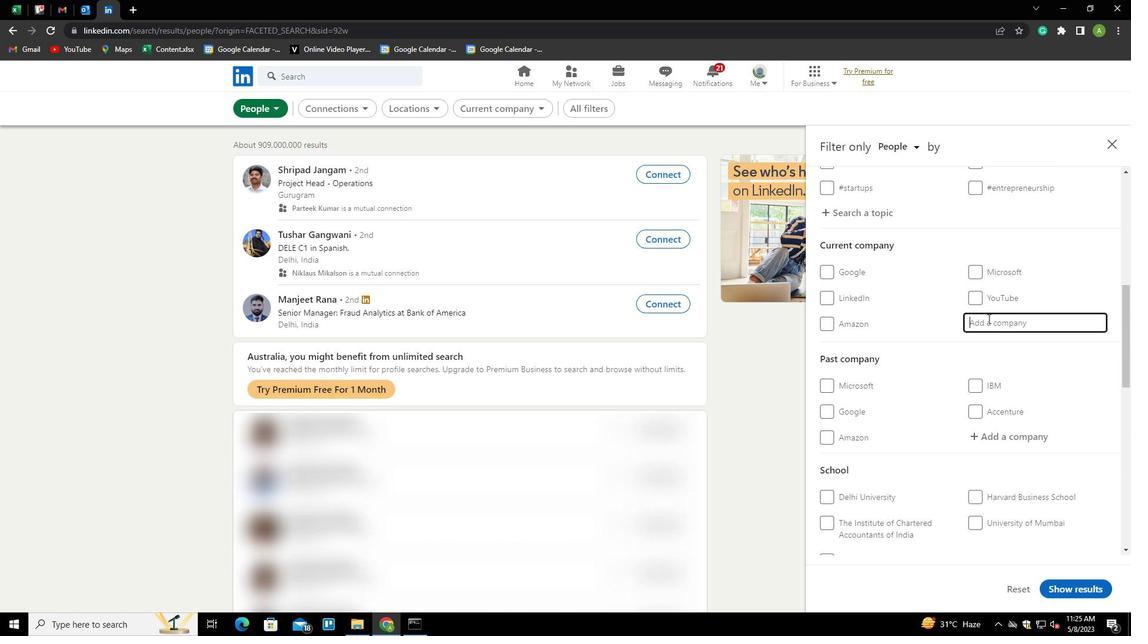 
Action: Key pressed <Key.shift>GF<Key.backspace>ROWATT<Key.space><Key.shift>NEW<Key.space><Key.shift>ENERGY<Key.down><Key.enter>
Screenshot: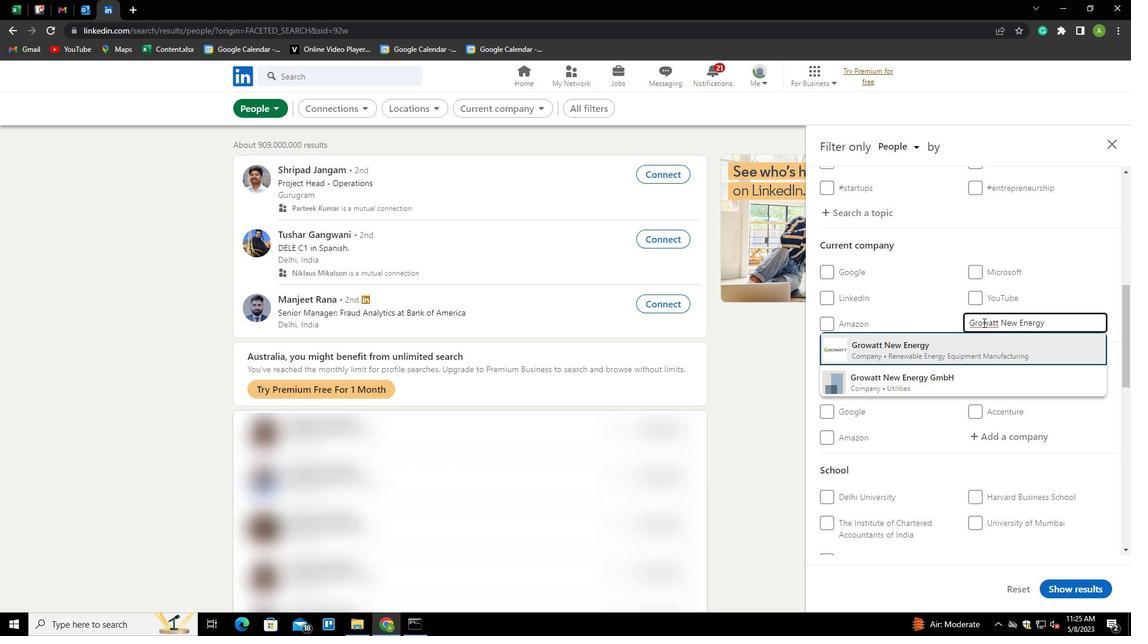 
Action: Mouse scrolled (983, 322) with delta (0, 0)
Screenshot: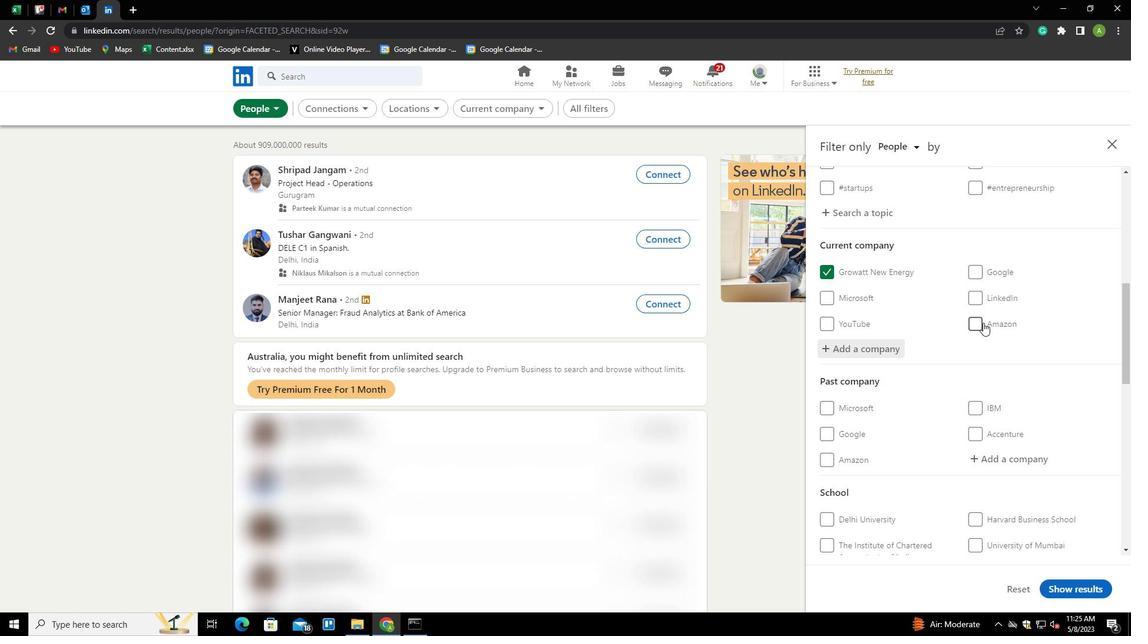
Action: Mouse scrolled (983, 322) with delta (0, 0)
Screenshot: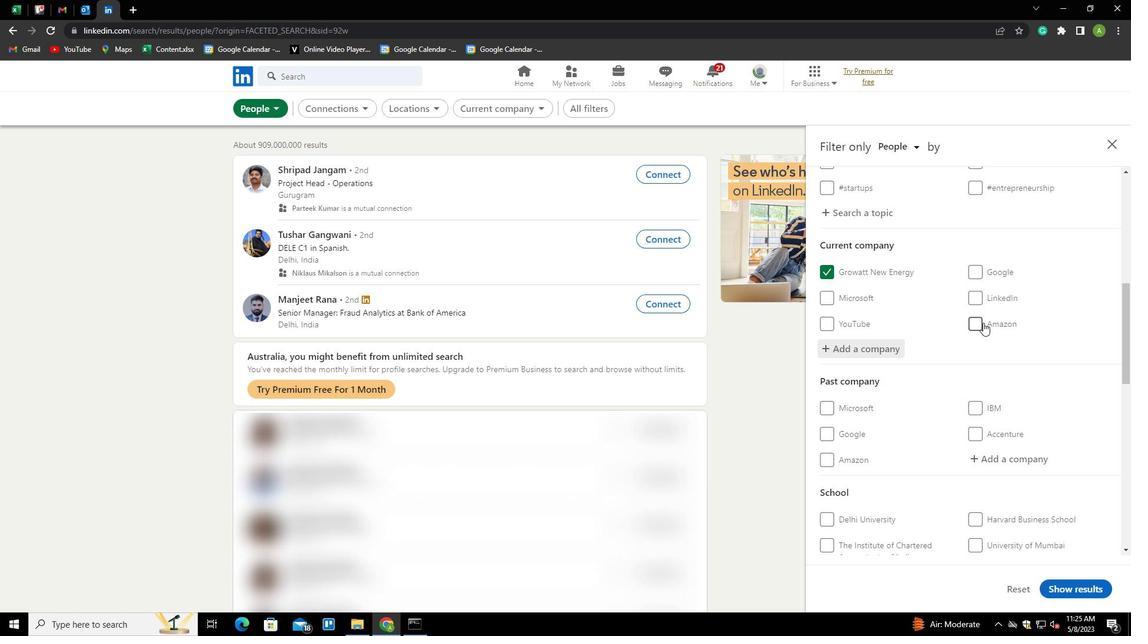 
Action: Mouse scrolled (983, 322) with delta (0, 0)
Screenshot: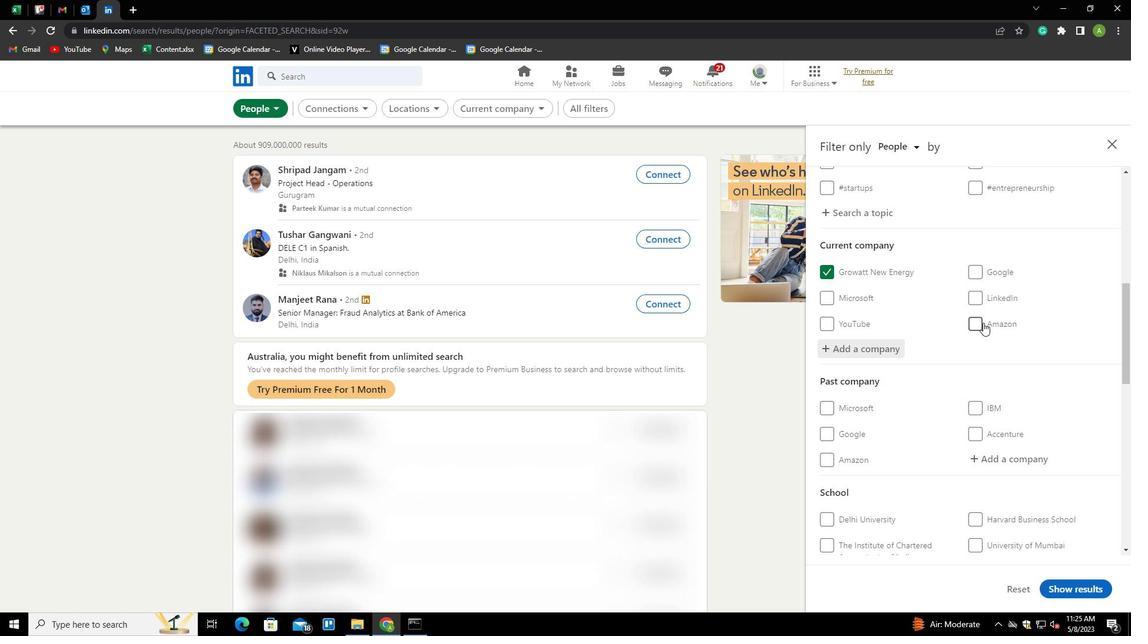 
Action: Mouse scrolled (983, 322) with delta (0, 0)
Screenshot: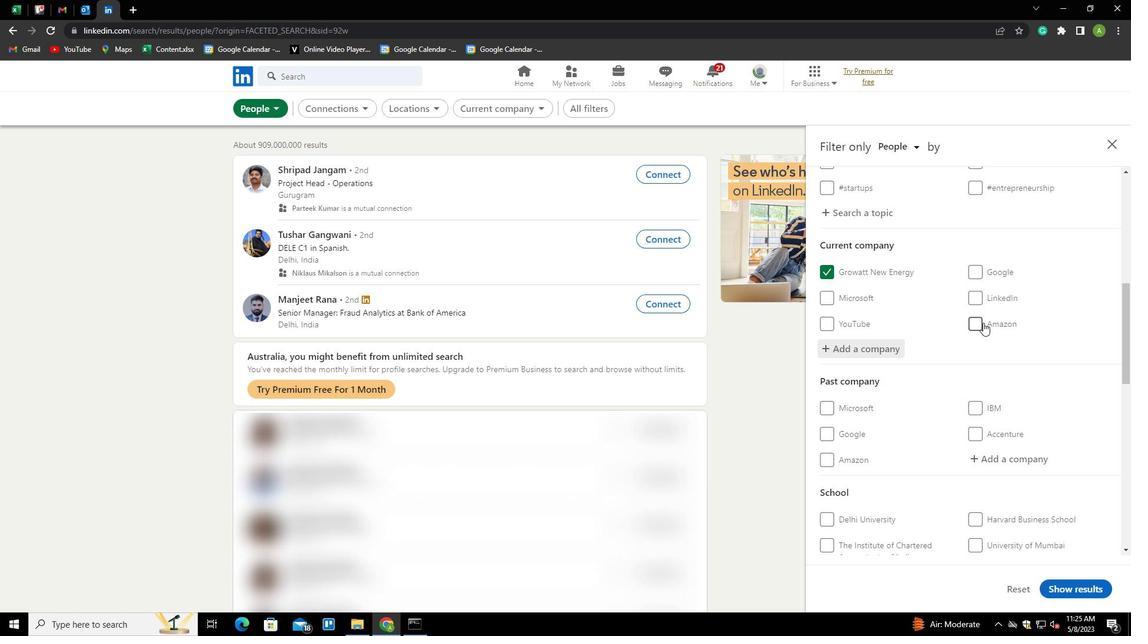 
Action: Mouse moved to (984, 351)
Screenshot: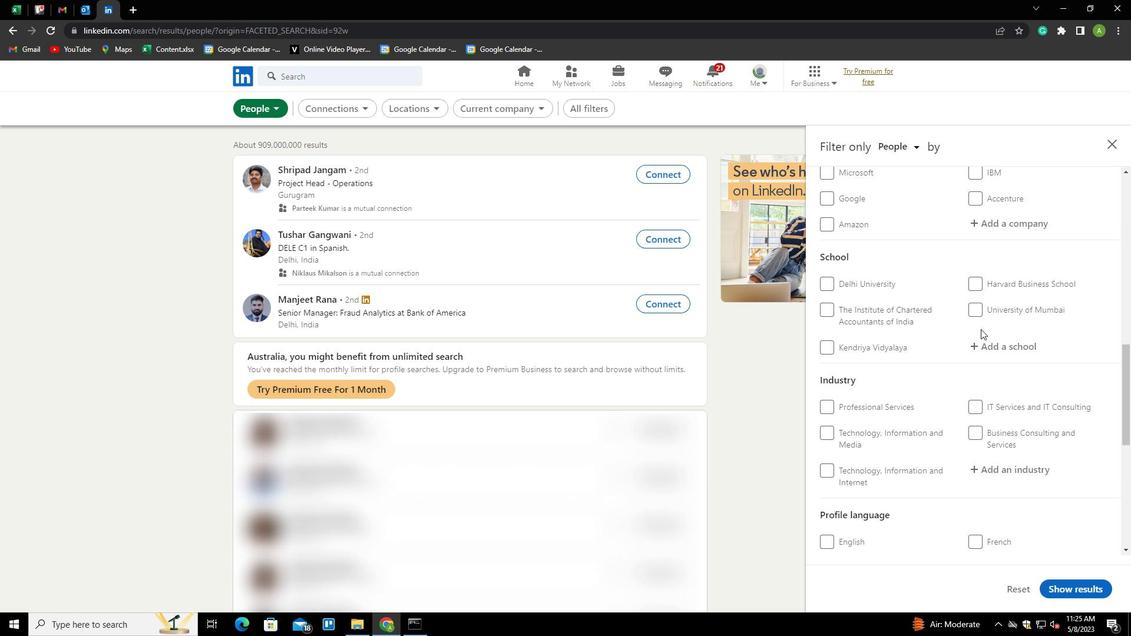 
Action: Mouse pressed left at (984, 351)
Screenshot: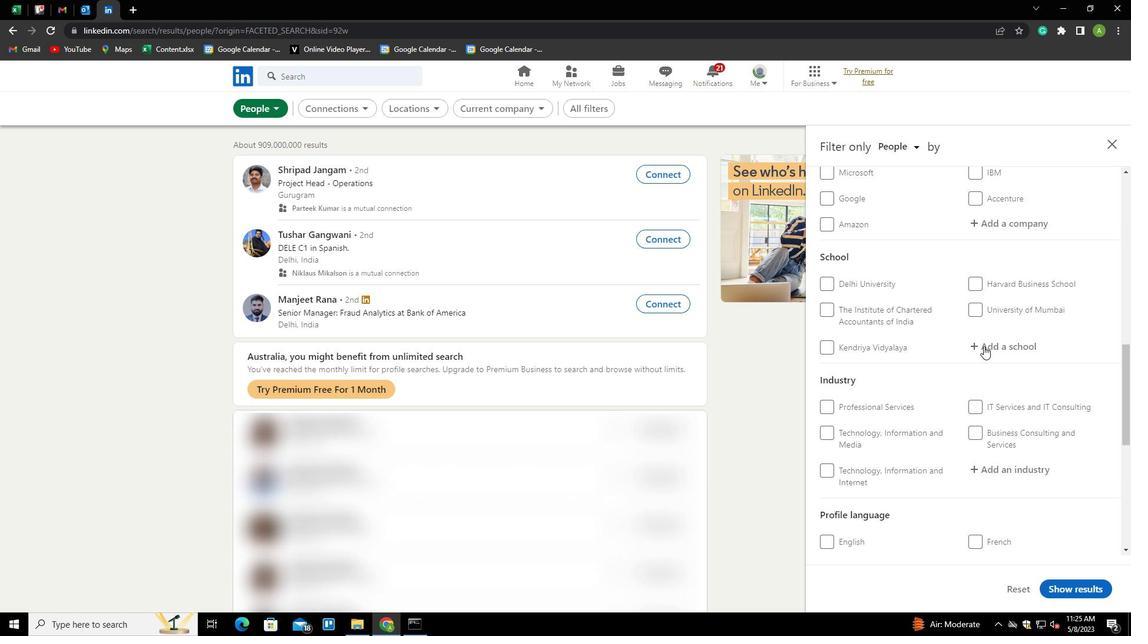 
Action: Key pressed <Key.shift>
Screenshot: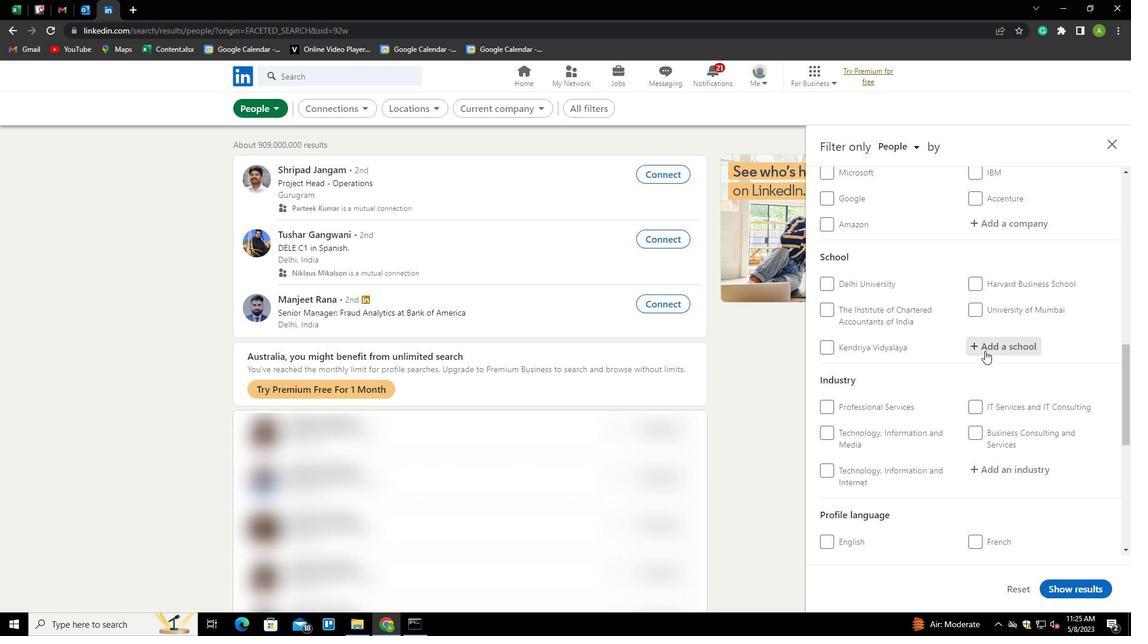 
Action: Mouse moved to (984, 352)
Screenshot: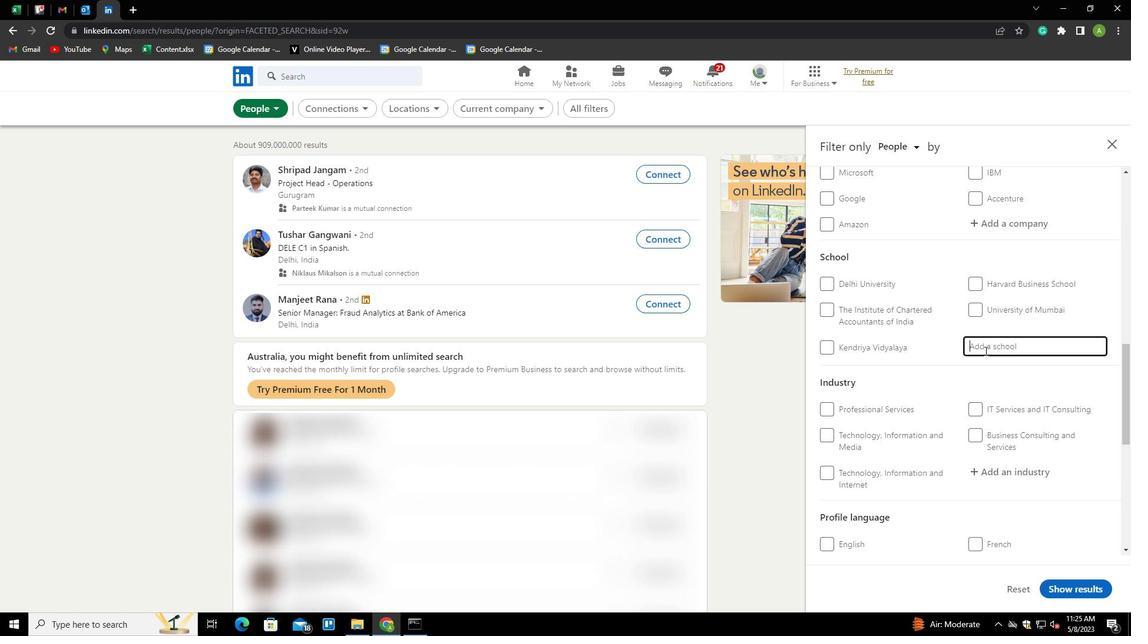
Action: Key pressed SHIVAJI<Key.space><Key.shift>UNIVERSITY<Key.down><Key.enter>
Screenshot: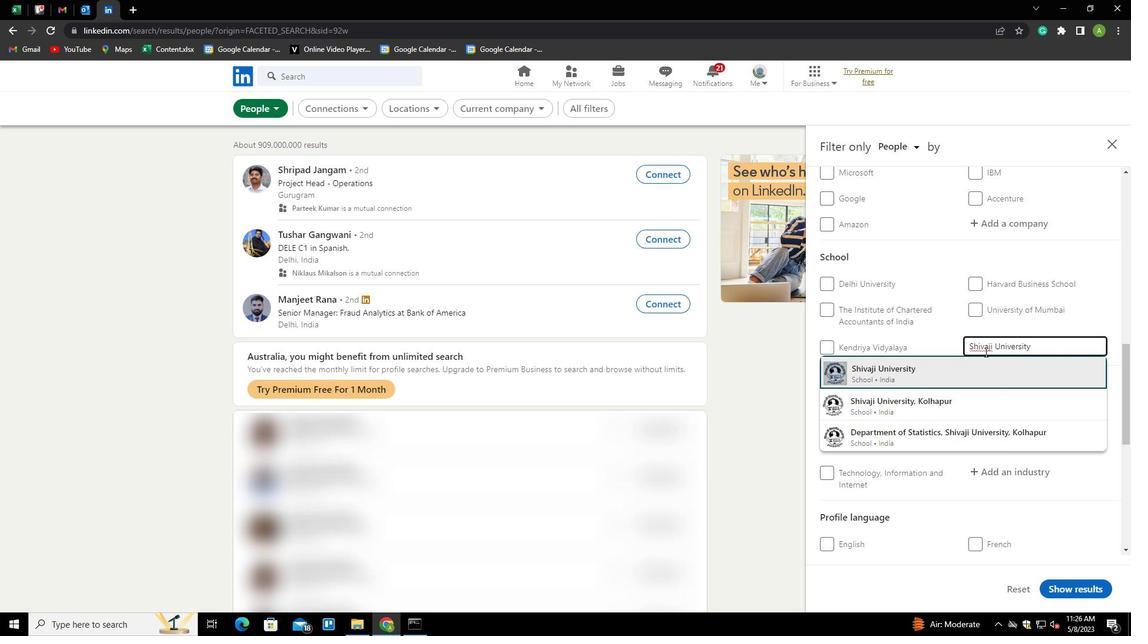 
Action: Mouse scrolled (984, 351) with delta (0, 0)
Screenshot: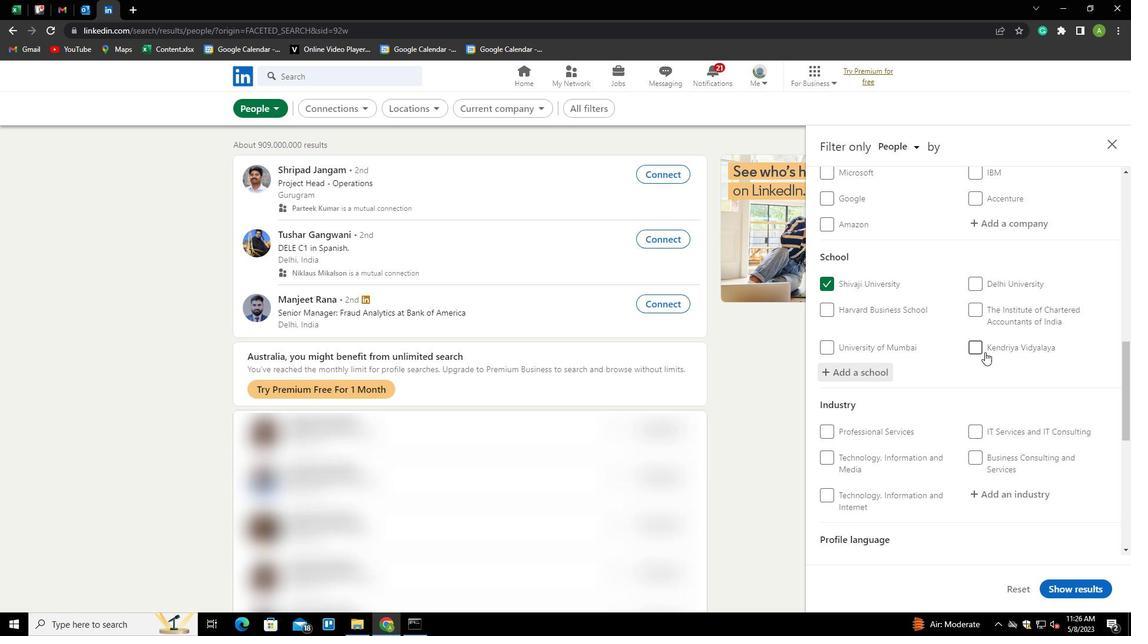 
Action: Mouse scrolled (984, 351) with delta (0, 0)
Screenshot: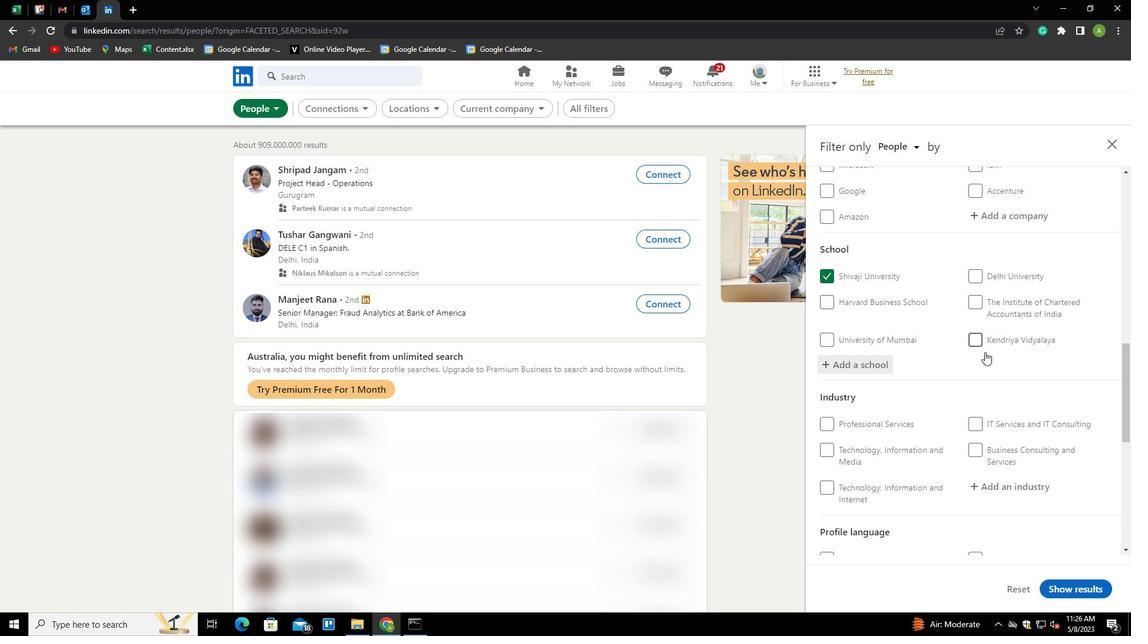 
Action: Mouse scrolled (984, 351) with delta (0, 0)
Screenshot: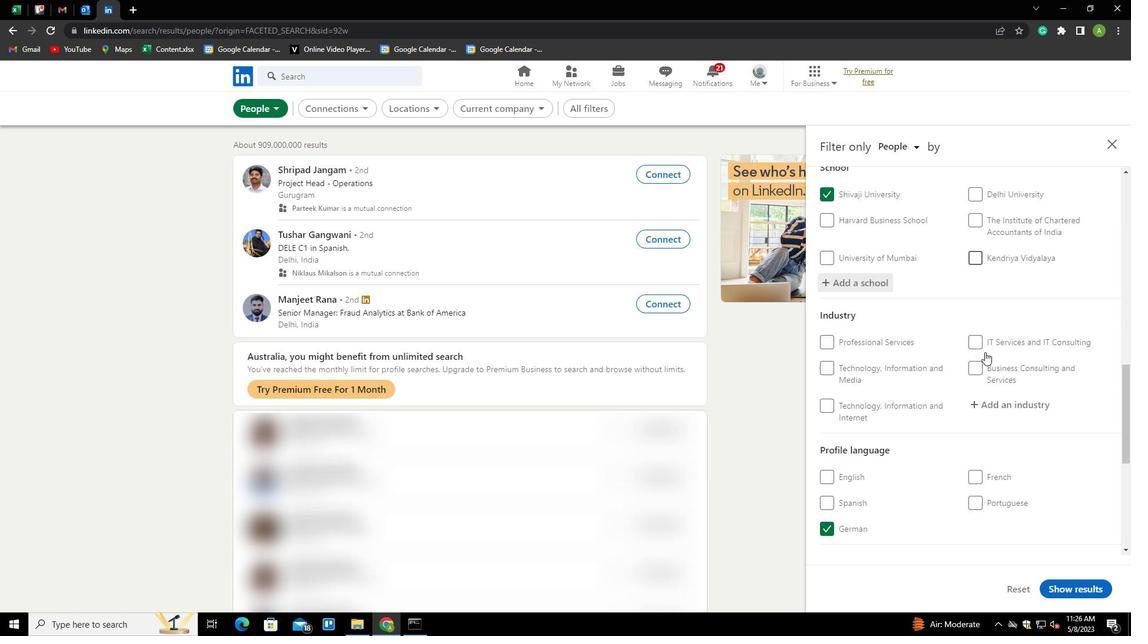 
Action: Mouse moved to (992, 316)
Screenshot: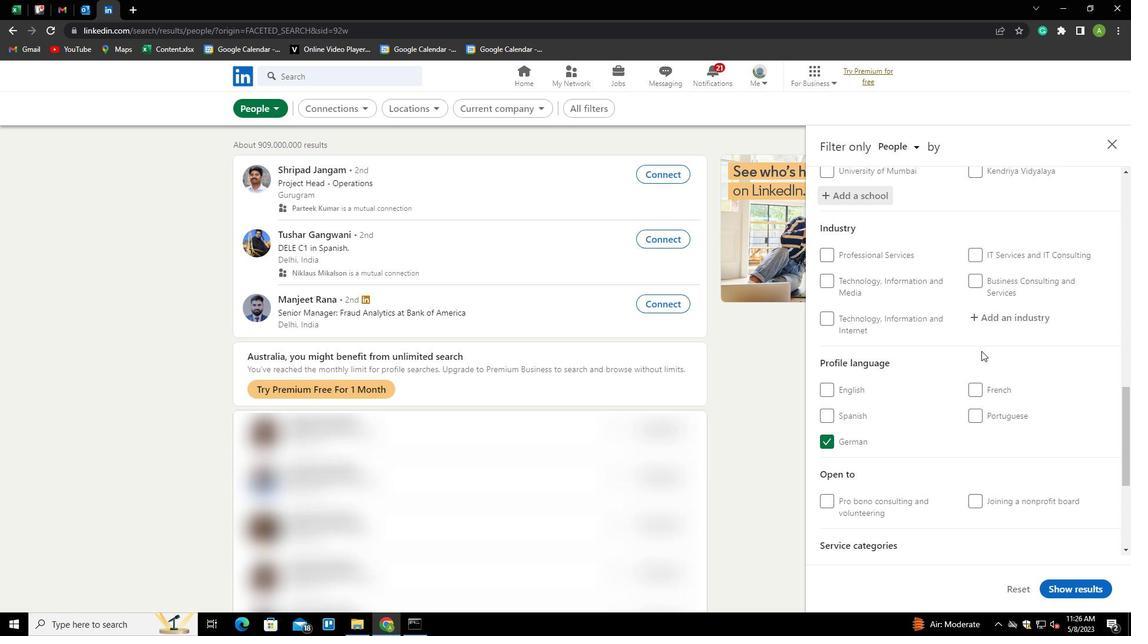 
Action: Mouse pressed left at (992, 316)
Screenshot: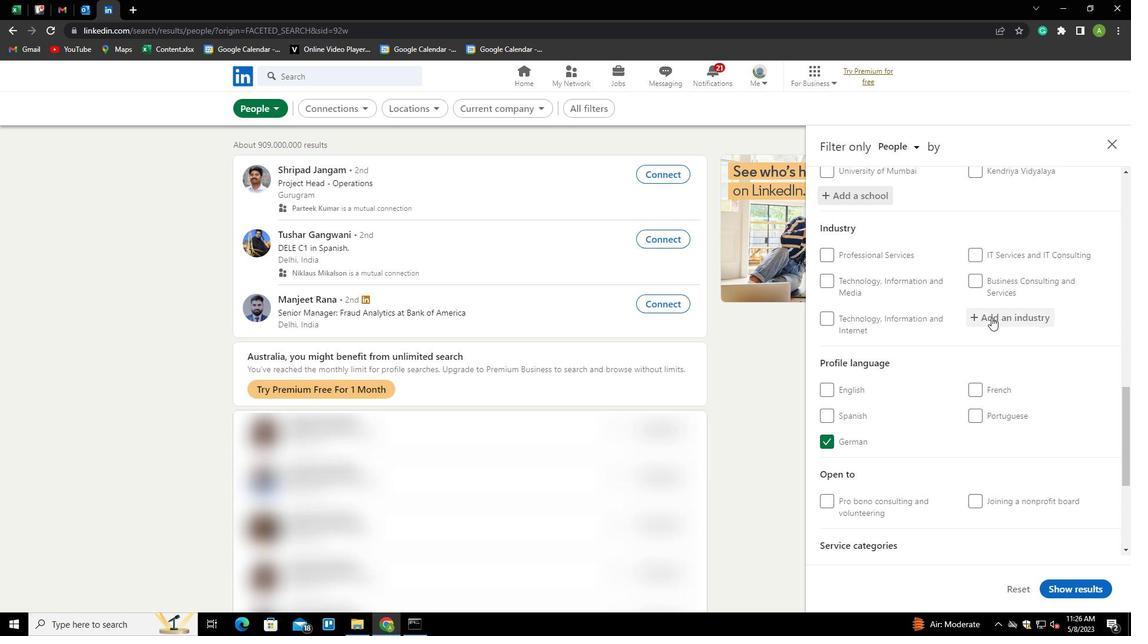 
Action: Key pressed <Key.shift>PUBLIC<Key.space><Key.shift>SAFETY<Key.down><Key.enter>
Screenshot: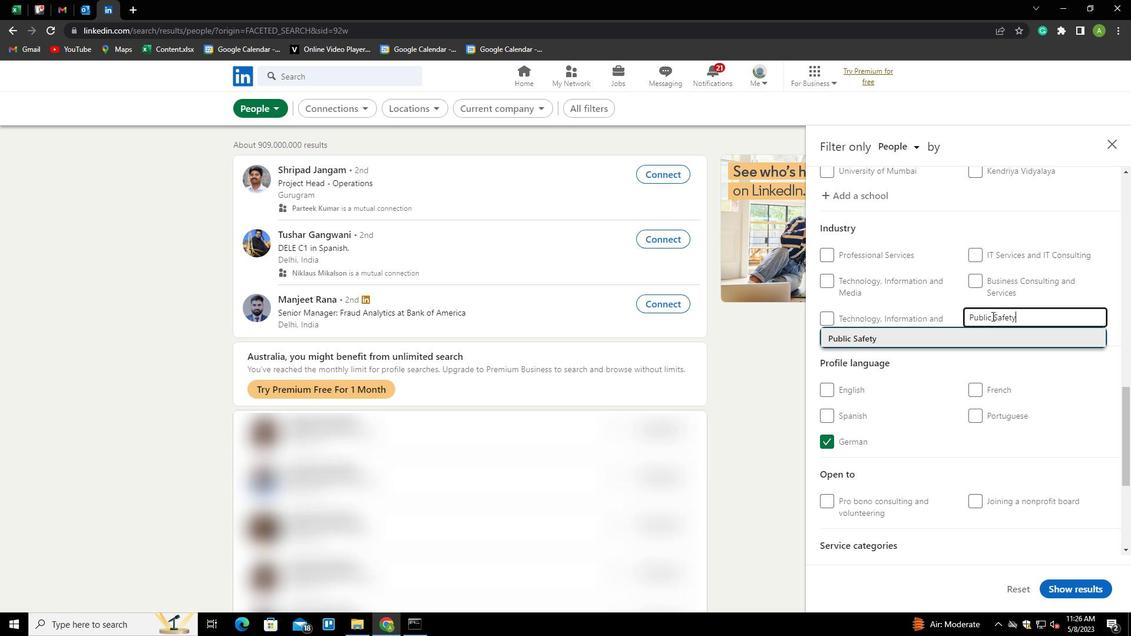 
Action: Mouse scrolled (992, 315) with delta (0, 0)
Screenshot: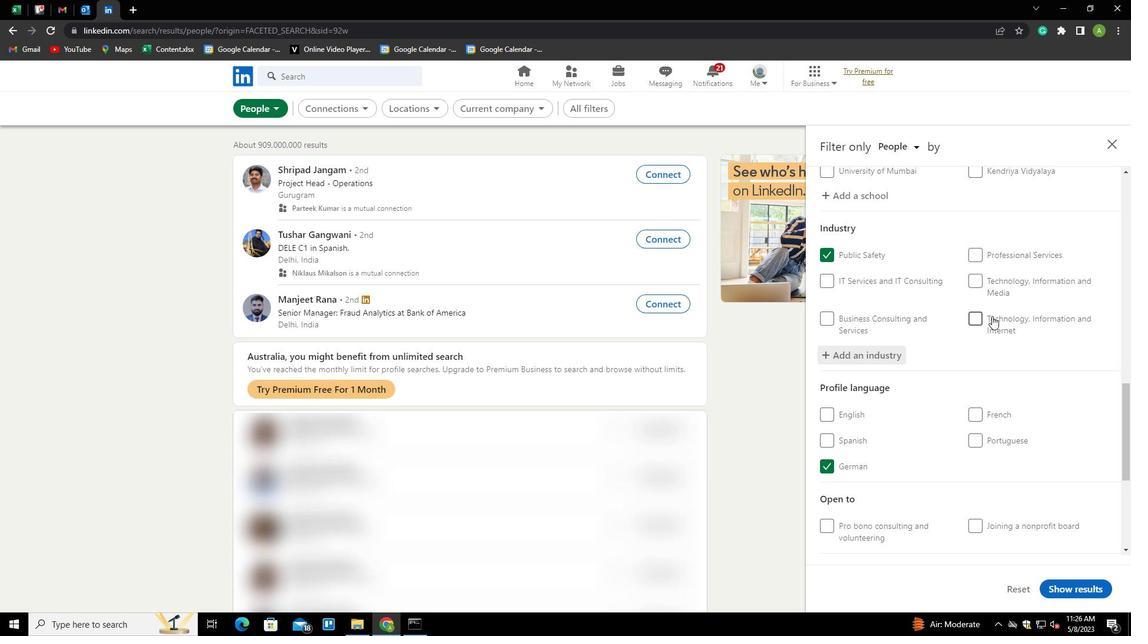 
Action: Mouse scrolled (992, 315) with delta (0, 0)
Screenshot: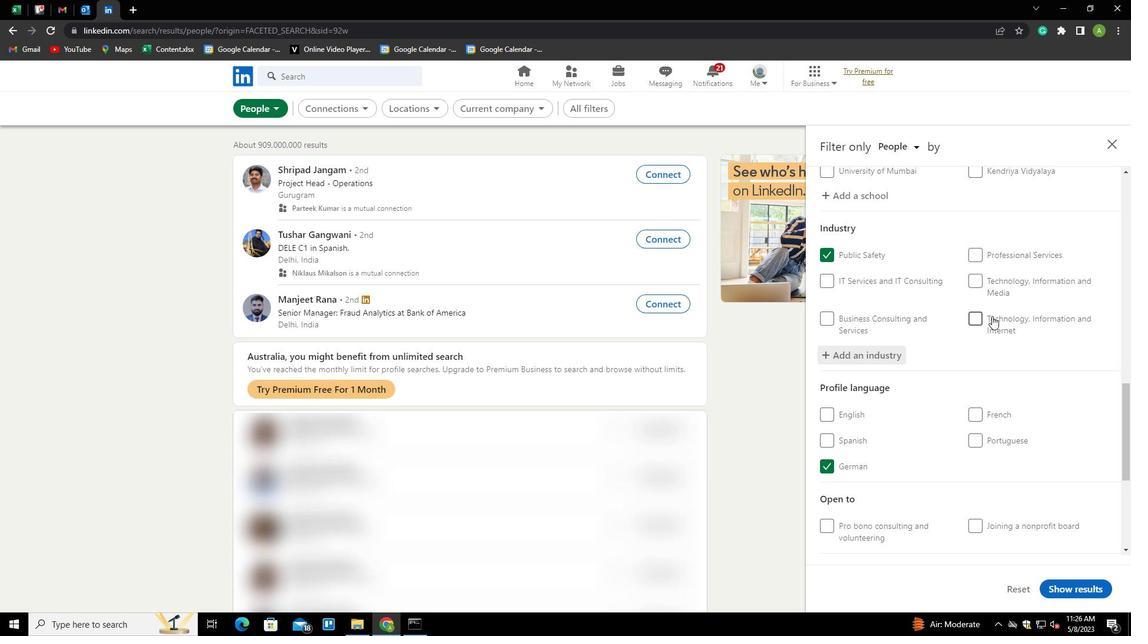 
Action: Mouse scrolled (992, 315) with delta (0, 0)
Screenshot: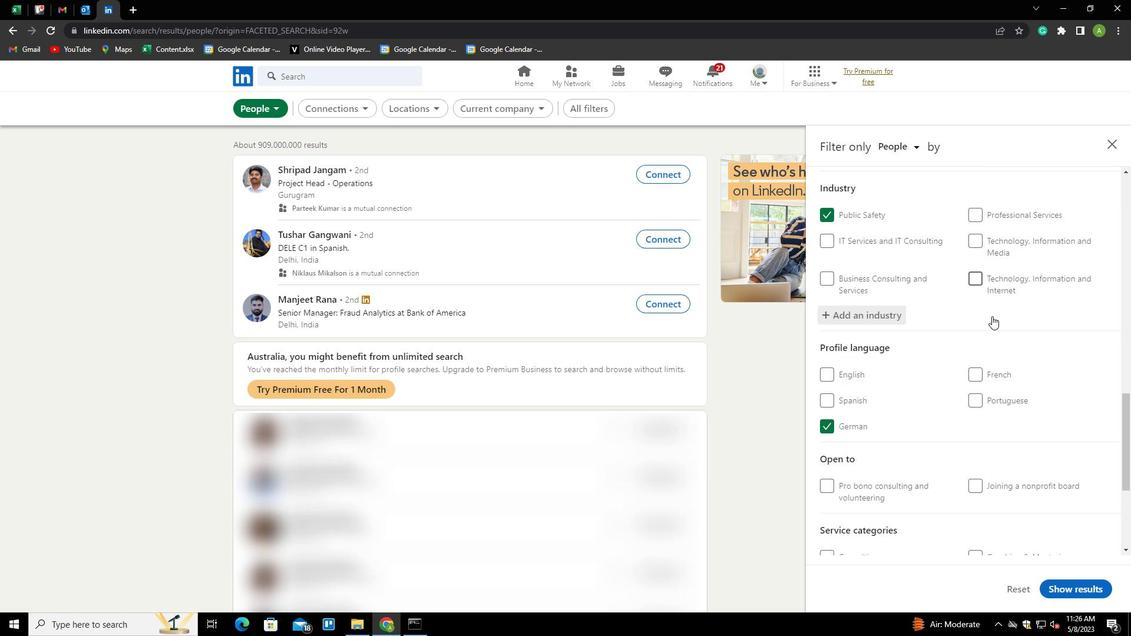 
Action: Mouse scrolled (992, 315) with delta (0, 0)
Screenshot: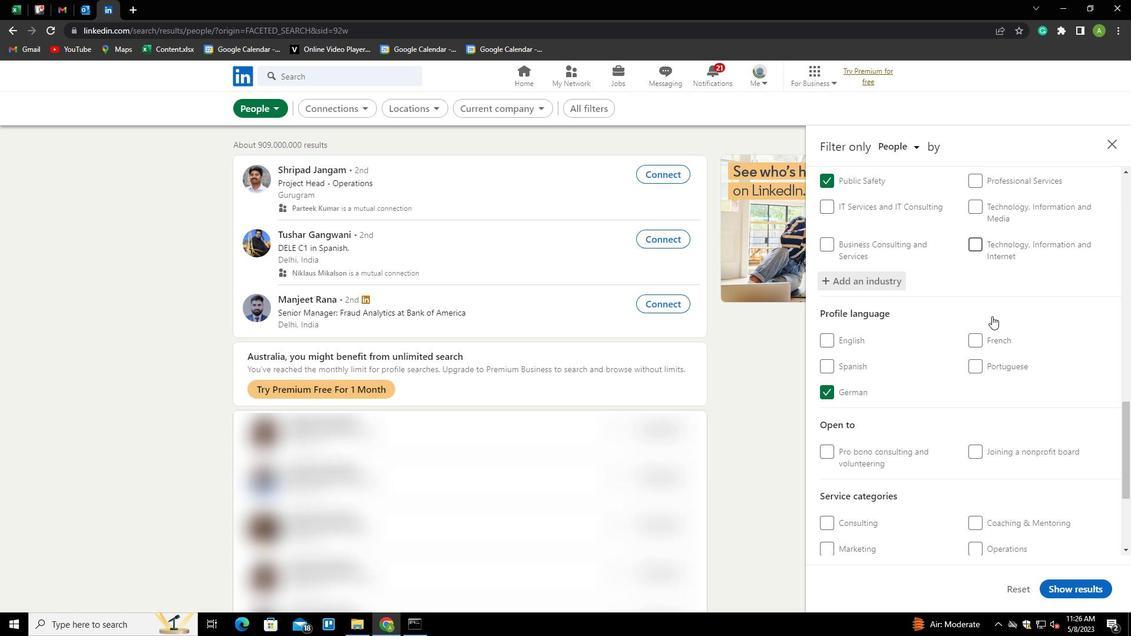 
Action: Mouse scrolled (992, 315) with delta (0, 0)
Screenshot: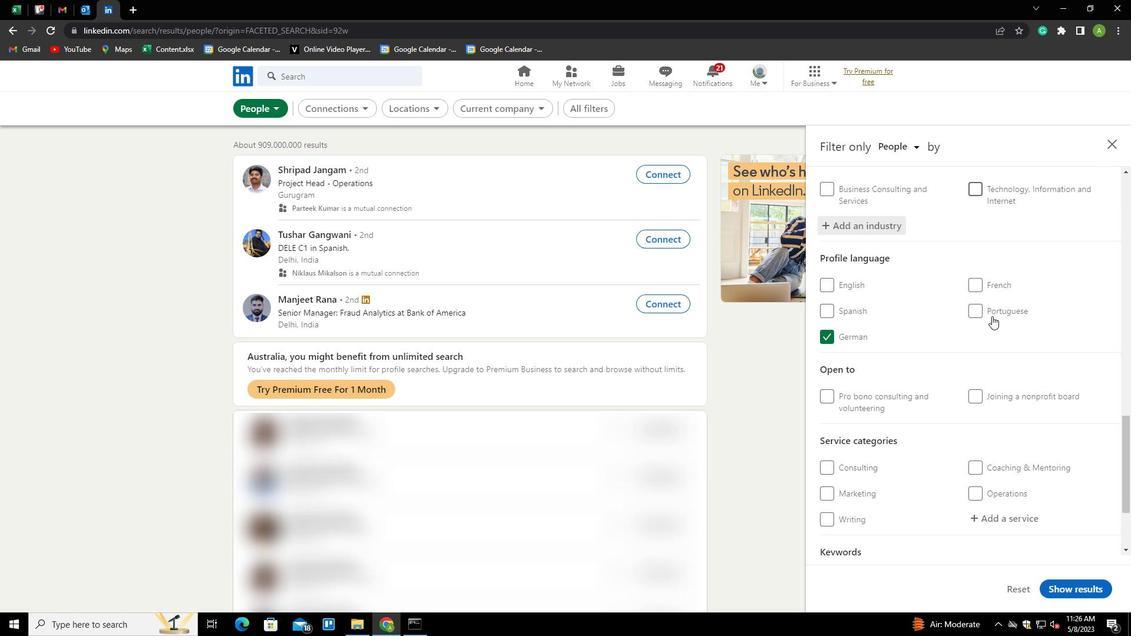 
Action: Mouse scrolled (992, 315) with delta (0, 0)
Screenshot: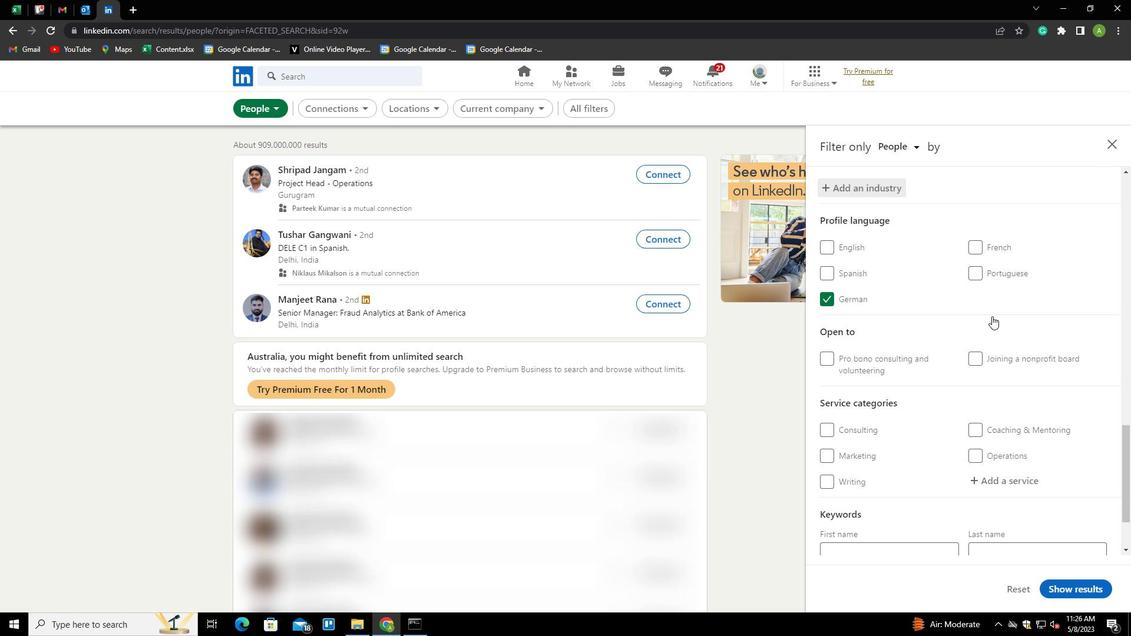 
Action: Mouse moved to (1019, 389)
Screenshot: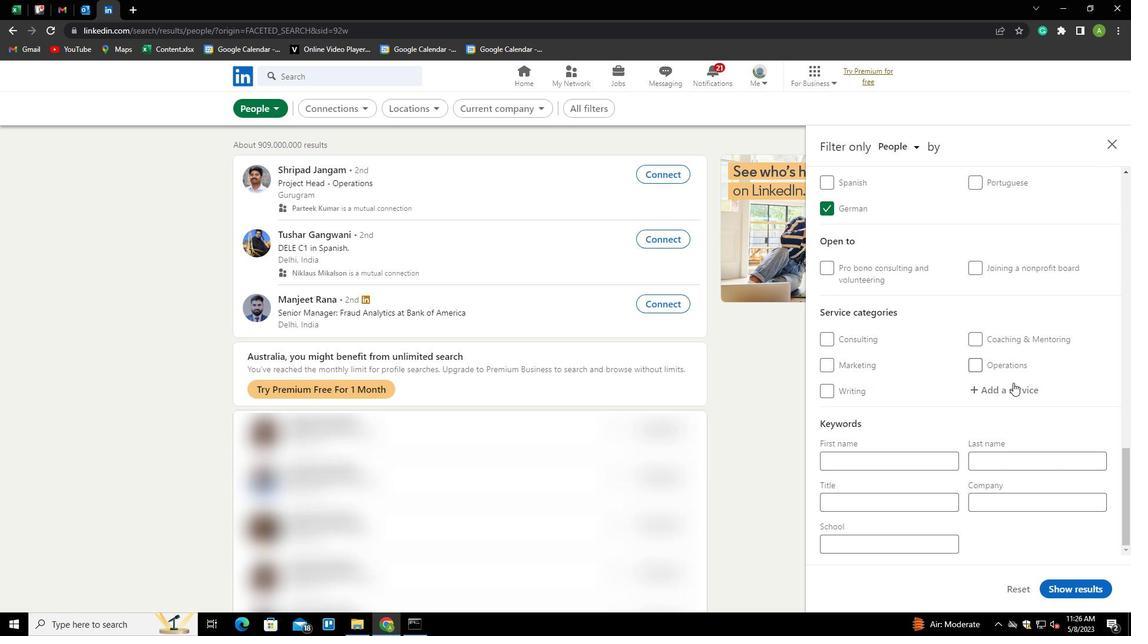 
Action: Mouse pressed left at (1019, 389)
Screenshot: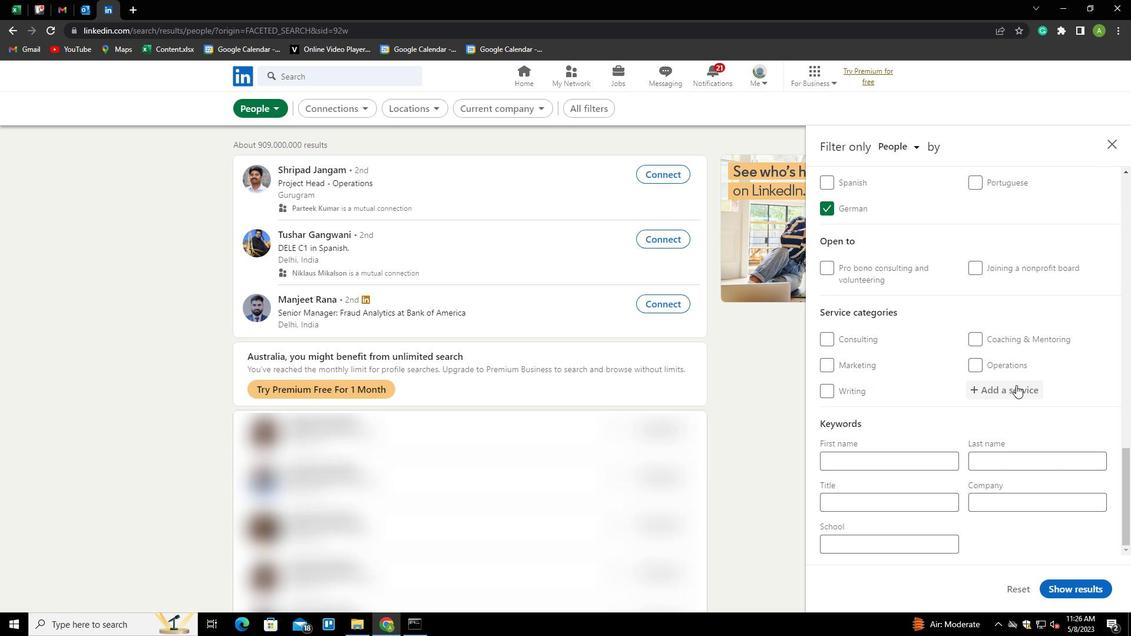 
Action: Mouse moved to (1016, 391)
Screenshot: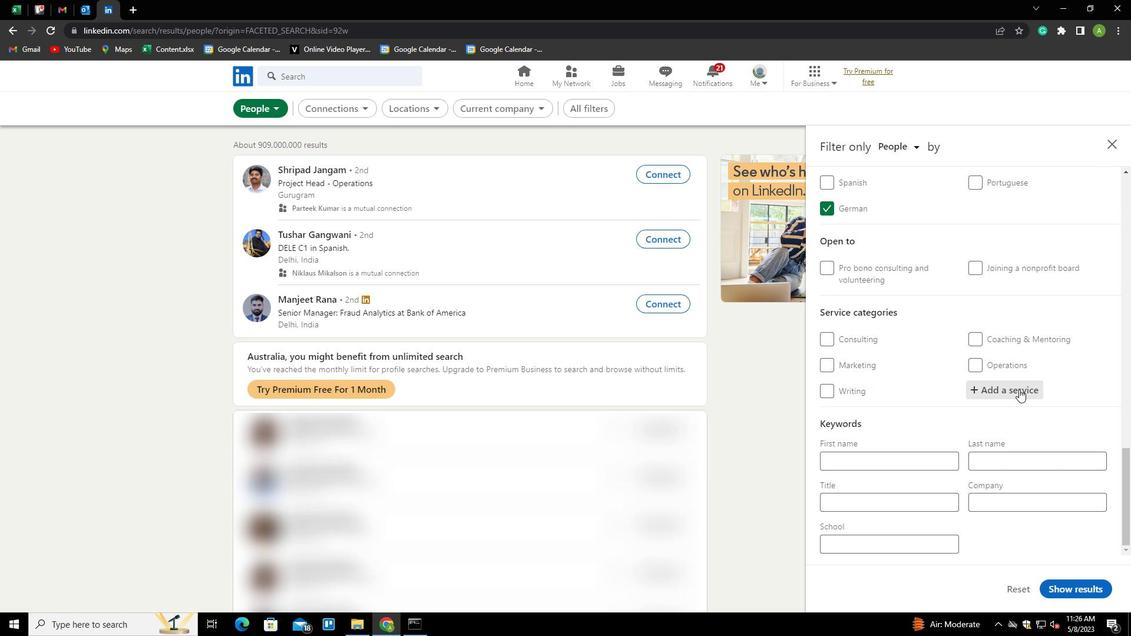 
Action: Key pressed <Key.shift>TECHNICAL<Key.space>
Screenshot: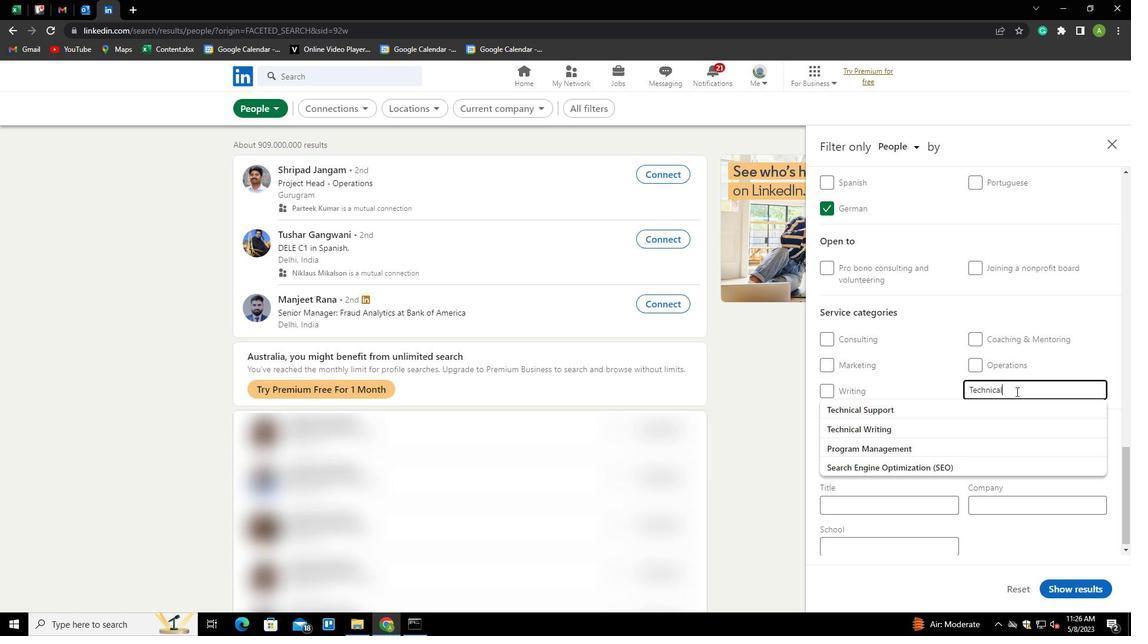 
Action: Mouse moved to (915, 387)
Screenshot: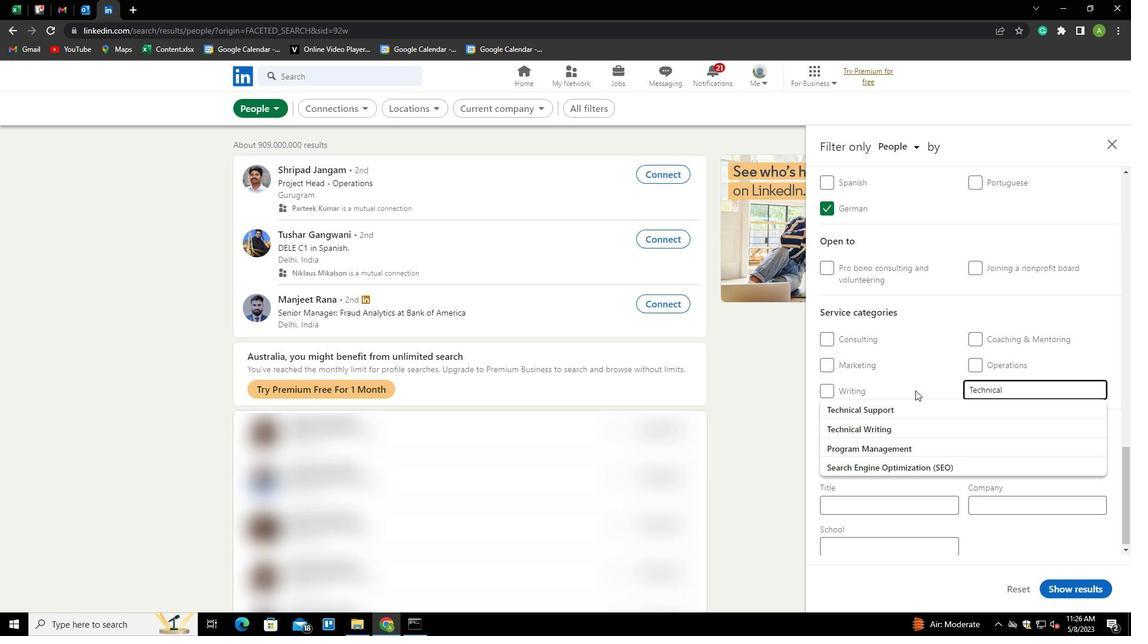 
Action: Mouse pressed left at (915, 387)
Screenshot: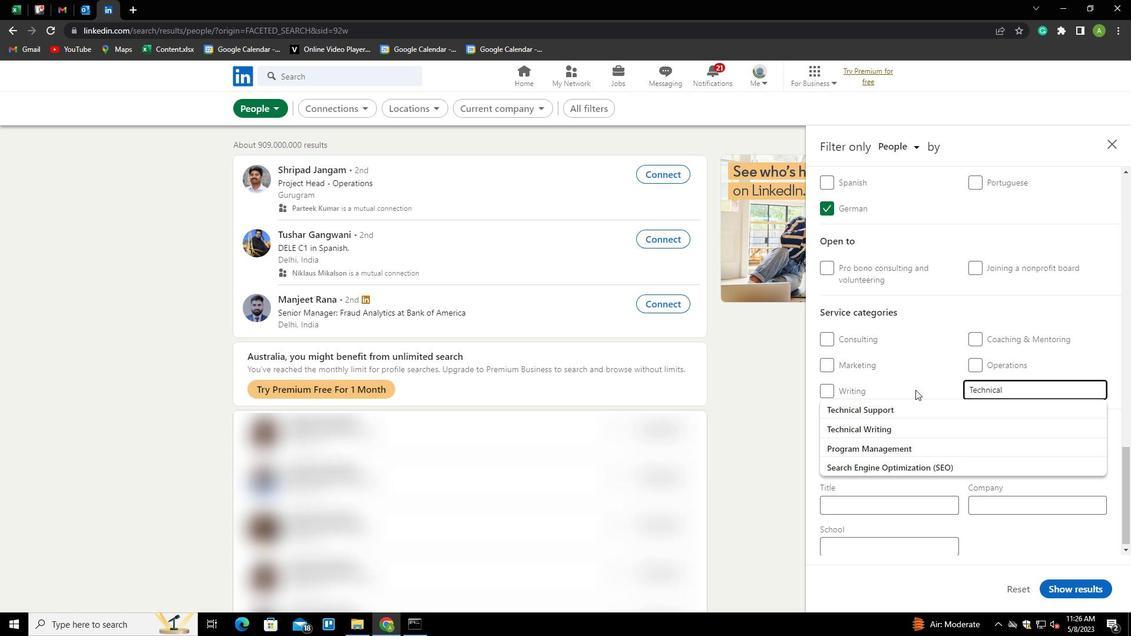 
Action: Mouse moved to (916, 385)
Screenshot: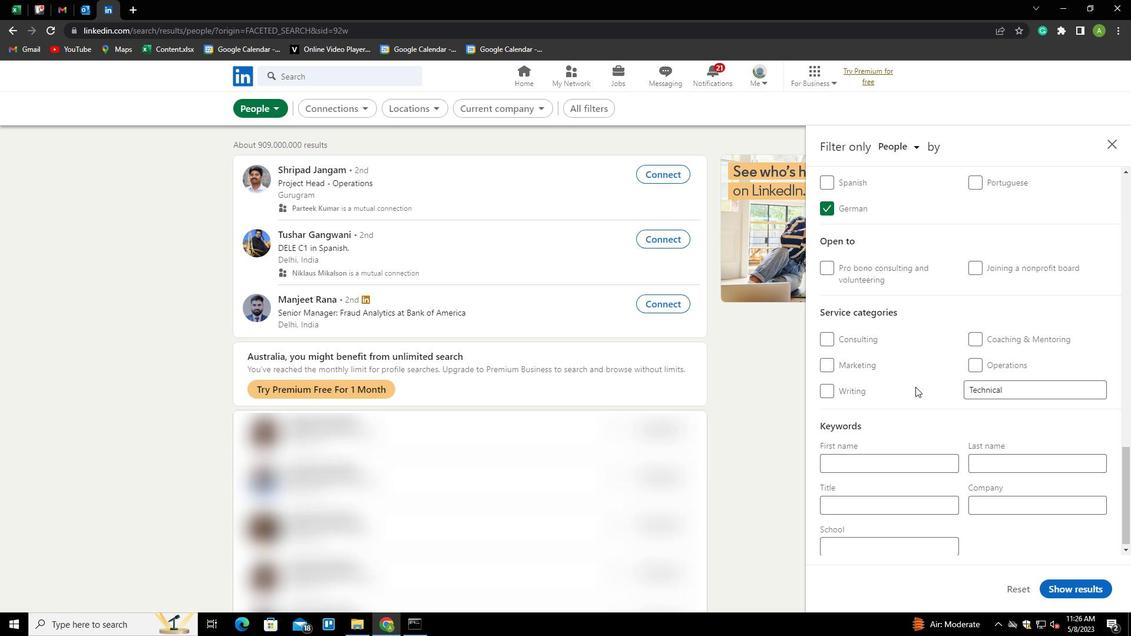 
Action: Mouse scrolled (916, 385) with delta (0, 0)
Screenshot: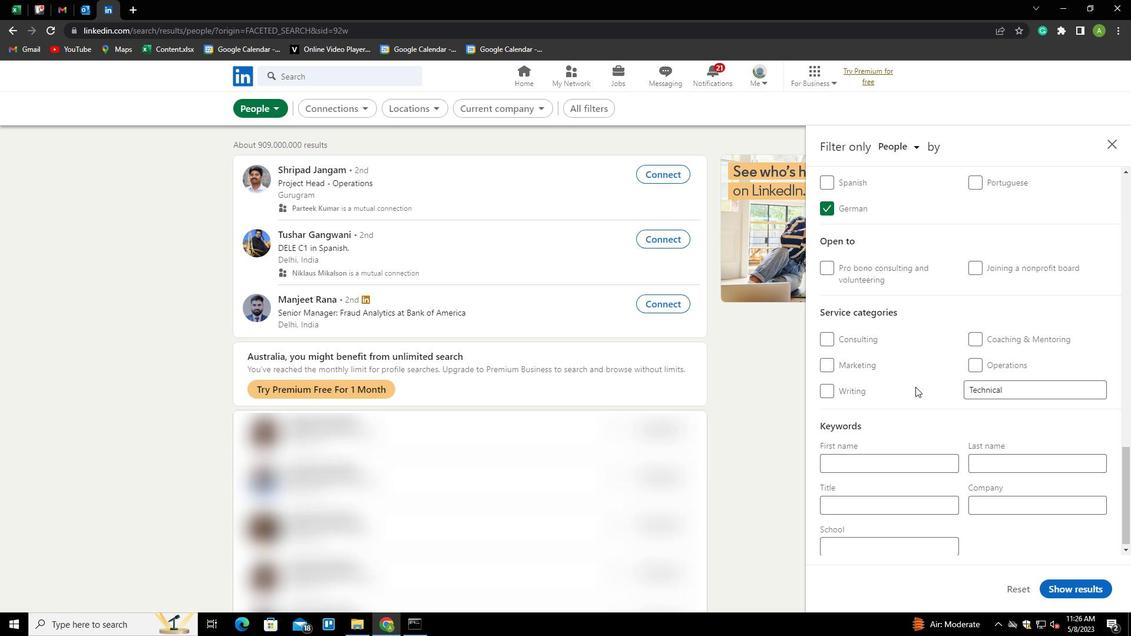 
Action: Mouse scrolled (916, 385) with delta (0, 0)
Screenshot: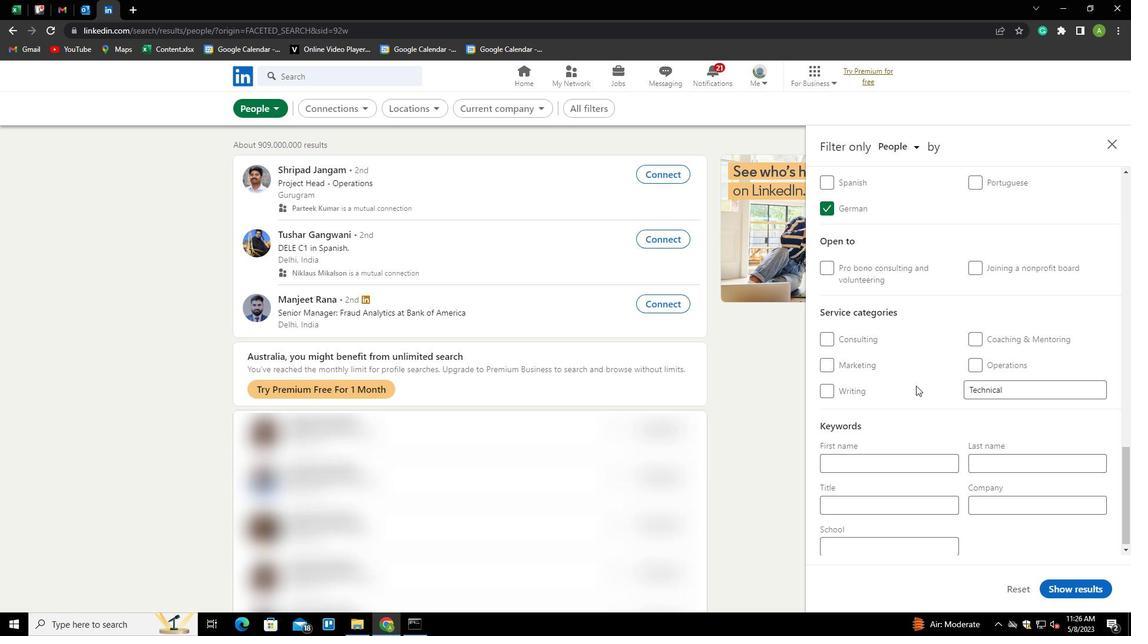 
Action: Mouse scrolled (916, 385) with delta (0, 0)
Screenshot: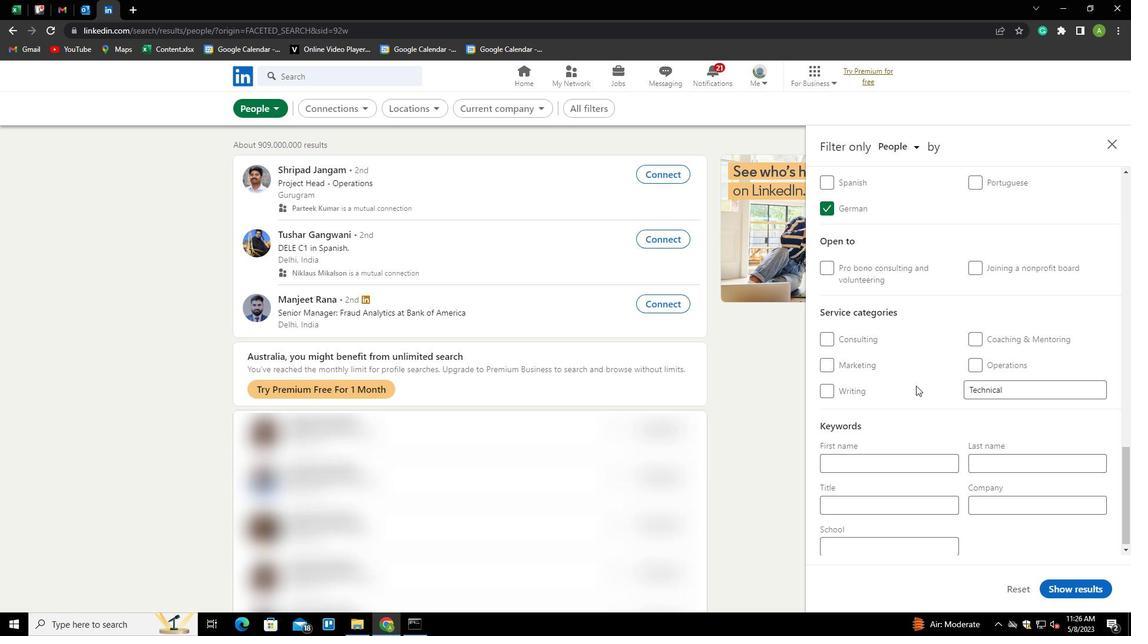 
Action: Mouse moved to (884, 506)
Screenshot: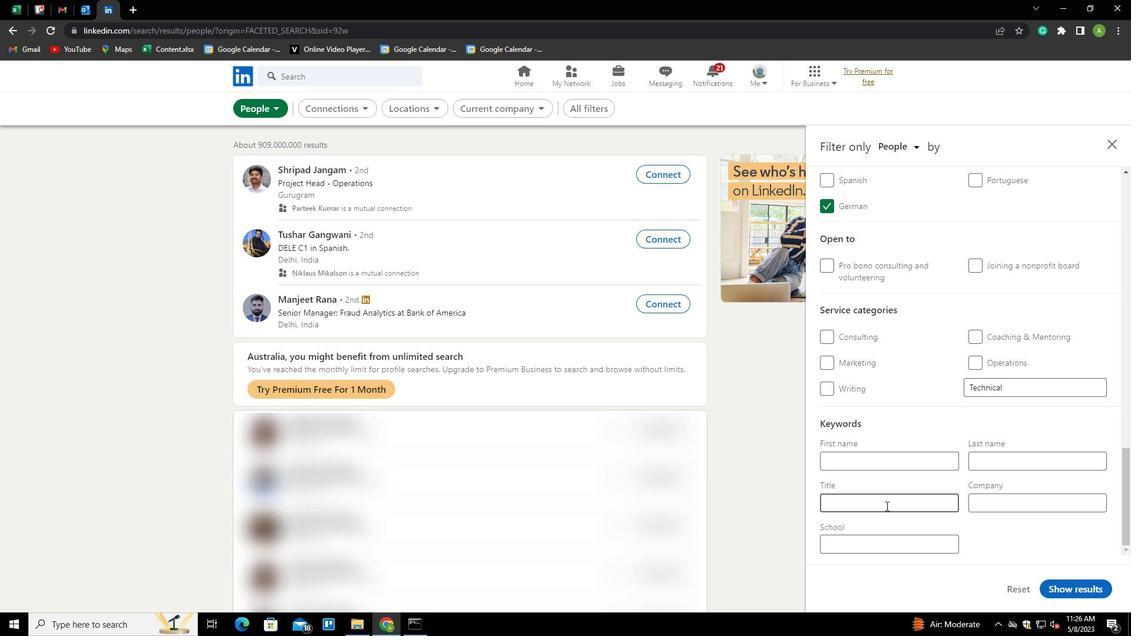 
Action: Mouse pressed left at (884, 506)
Screenshot: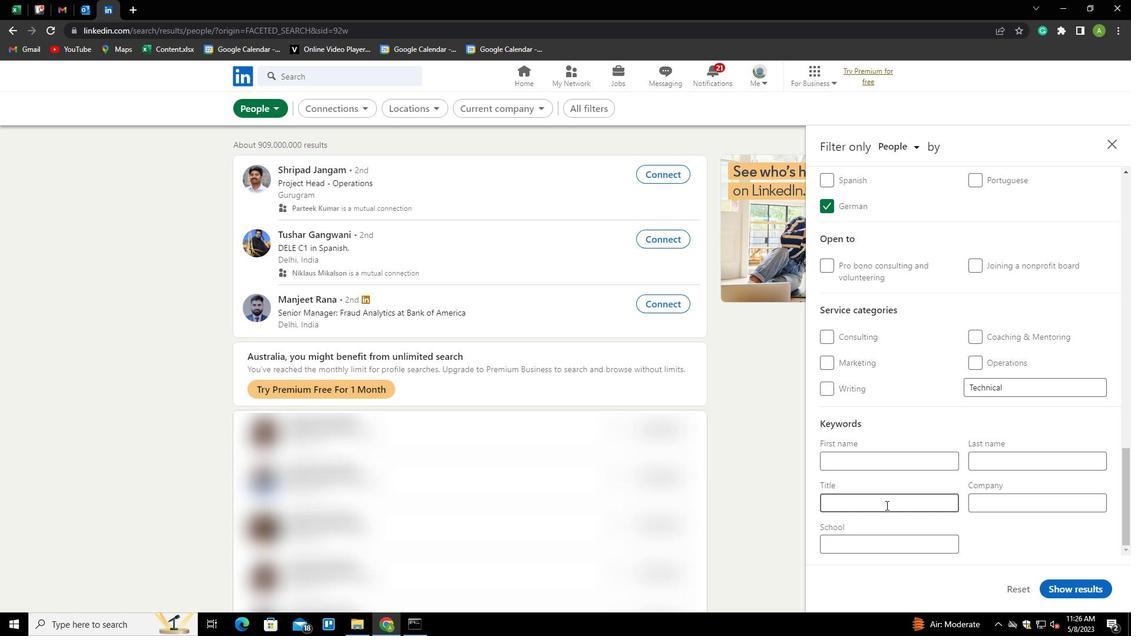 
Action: Key pressed <Key.shift><Key.shift><Key.shift><Key.shift><Key.shift><Key.shift><Key.shift>DIRECTOE<Key.backspace>R
Screenshot: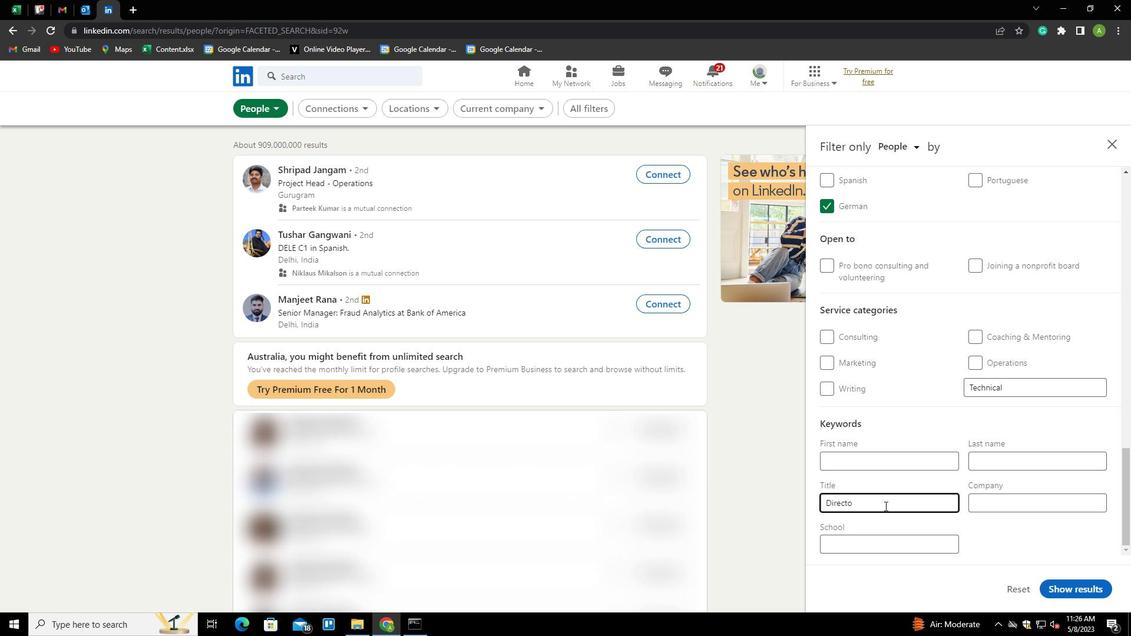 
Action: Mouse moved to (1045, 554)
Screenshot: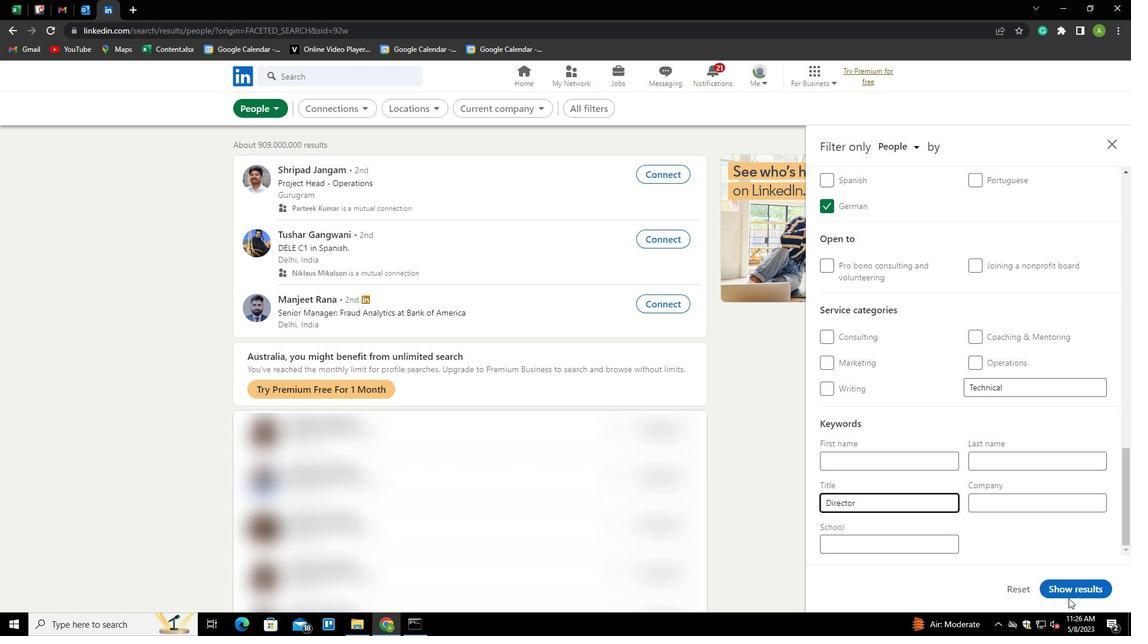 
Action: Mouse pressed left at (1045, 554)
Screenshot: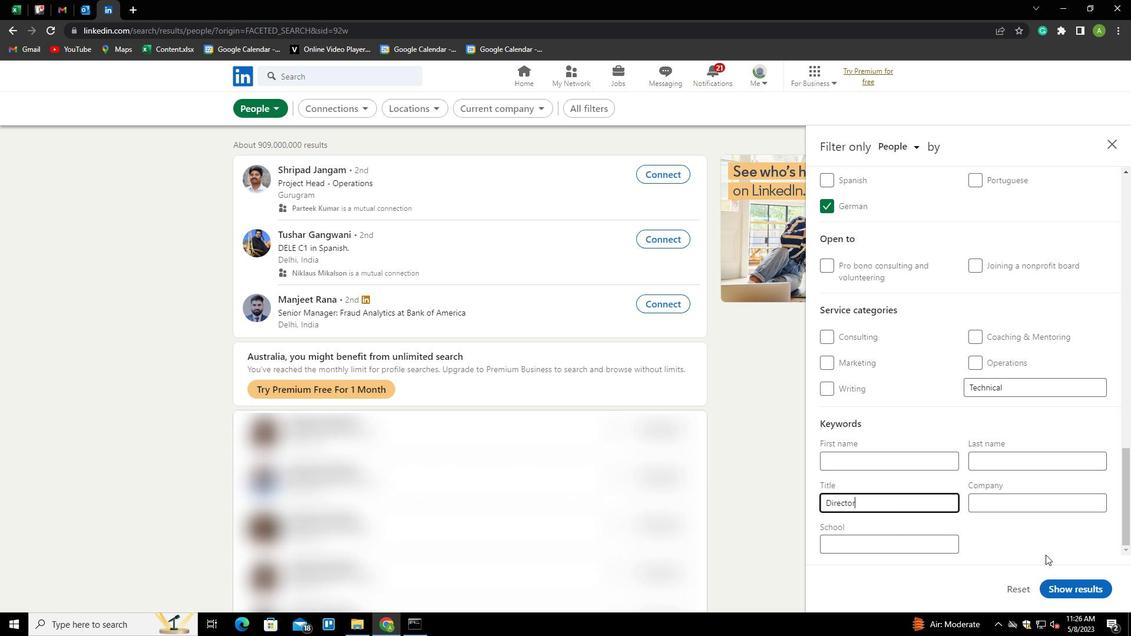 
Action: Mouse moved to (1074, 587)
Screenshot: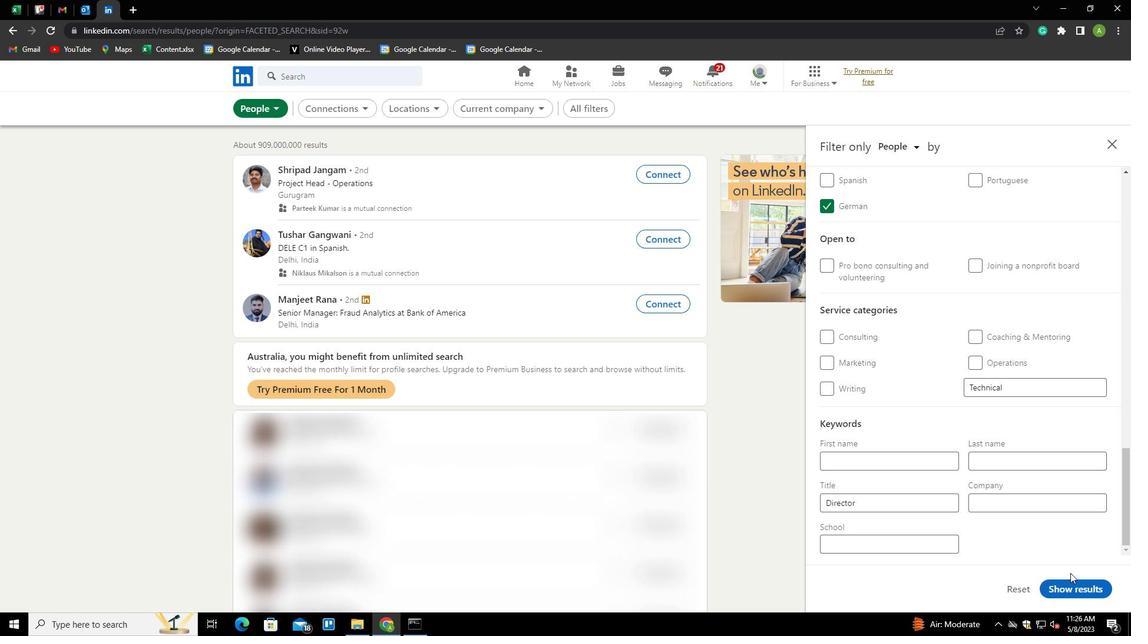 
Action: Mouse pressed left at (1074, 587)
Screenshot: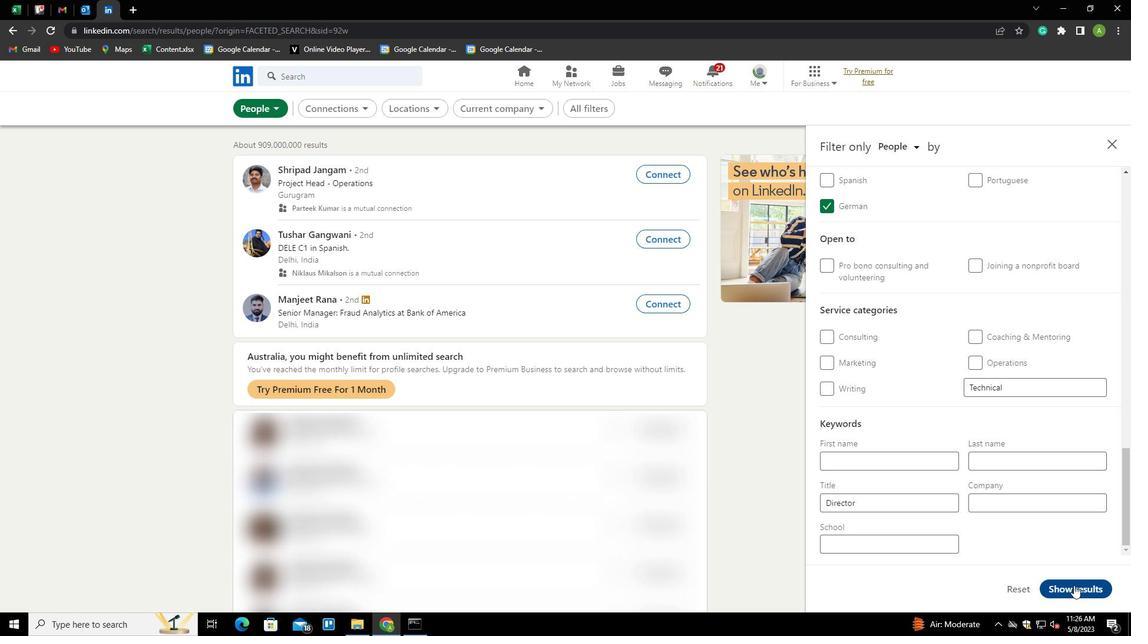 
